 Task: In the  document action plan Insert page numer 'on bottom of the page' change page color to  'Light Brown'Apply Page border, setting:  Shadow Style: three thin lines; Color: 'Black;' Width: 3/4 pt
Action: Mouse moved to (172, 30)
Screenshot: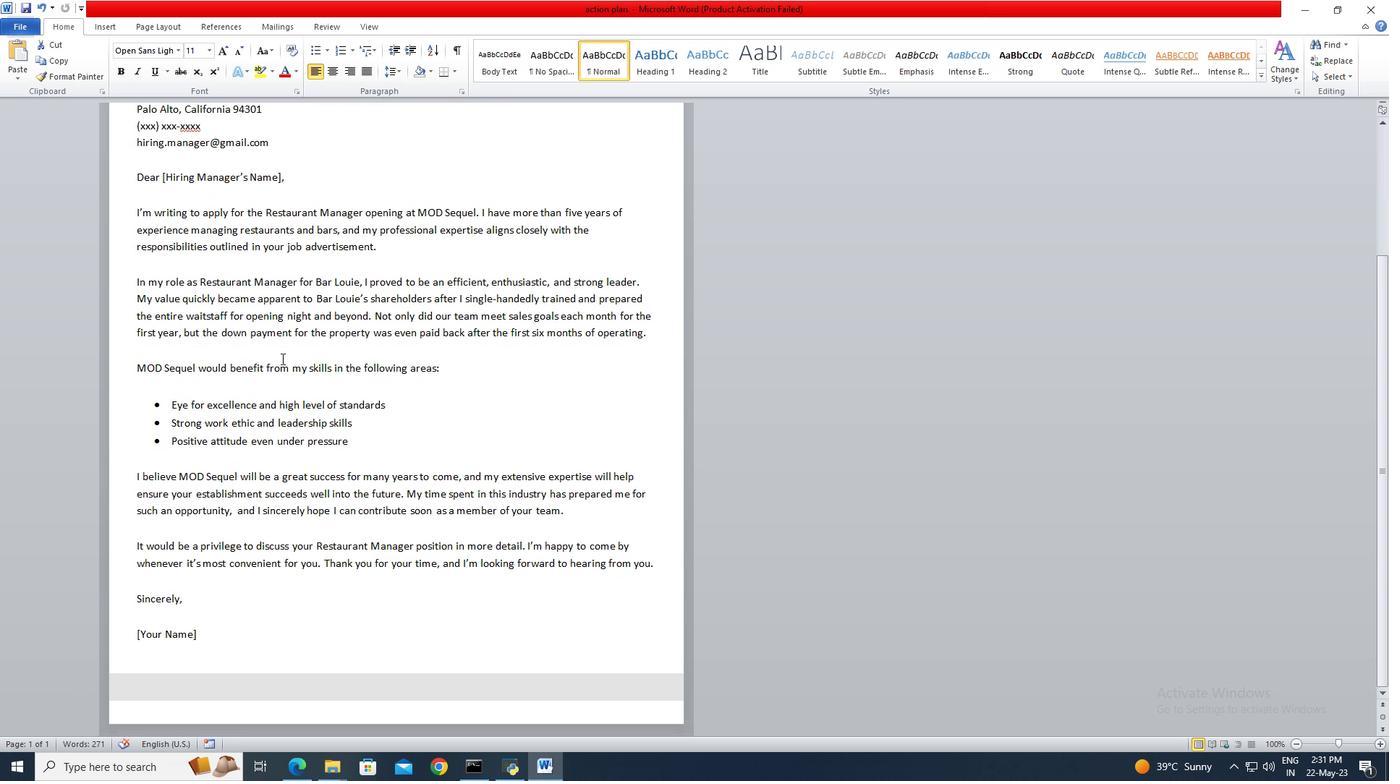 
Action: Mouse pressed left at (172, 30)
Screenshot: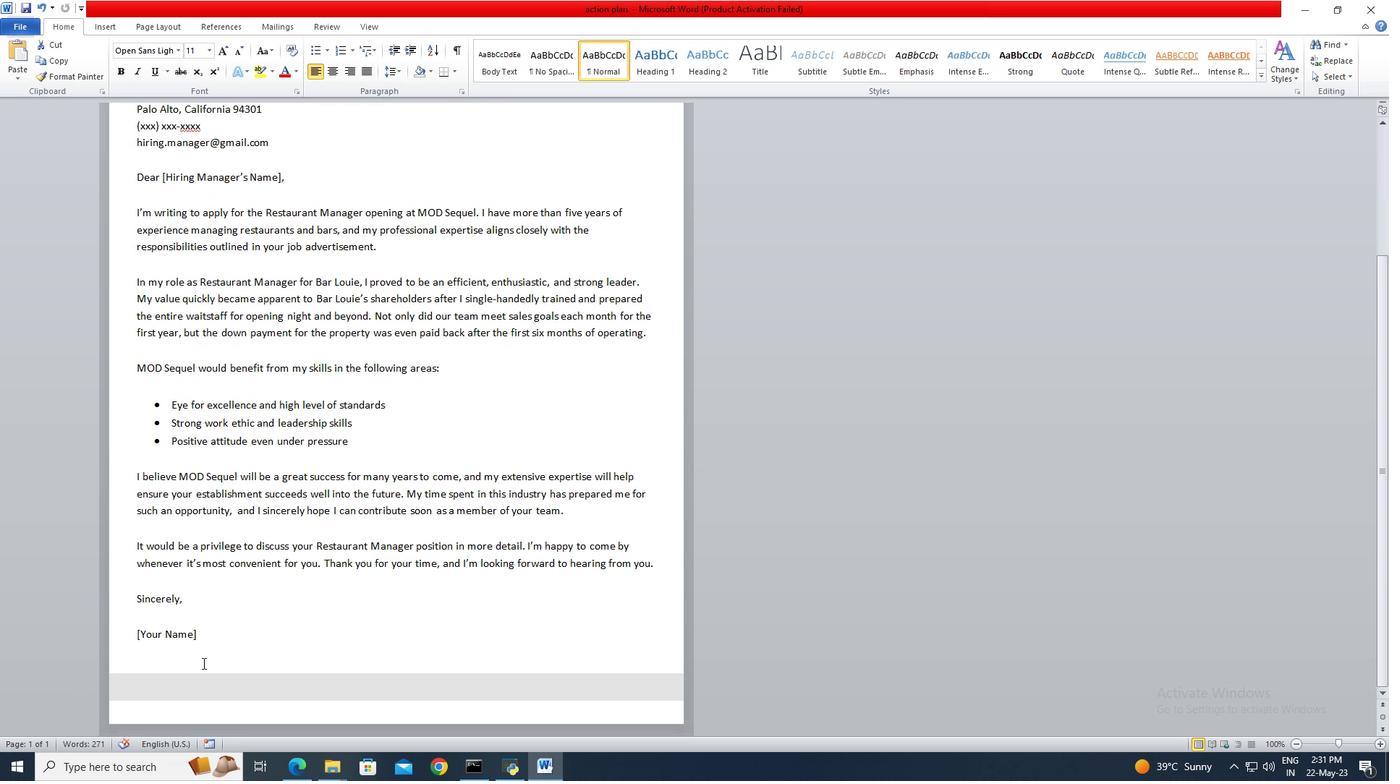 
Action: Mouse moved to (388, 75)
Screenshot: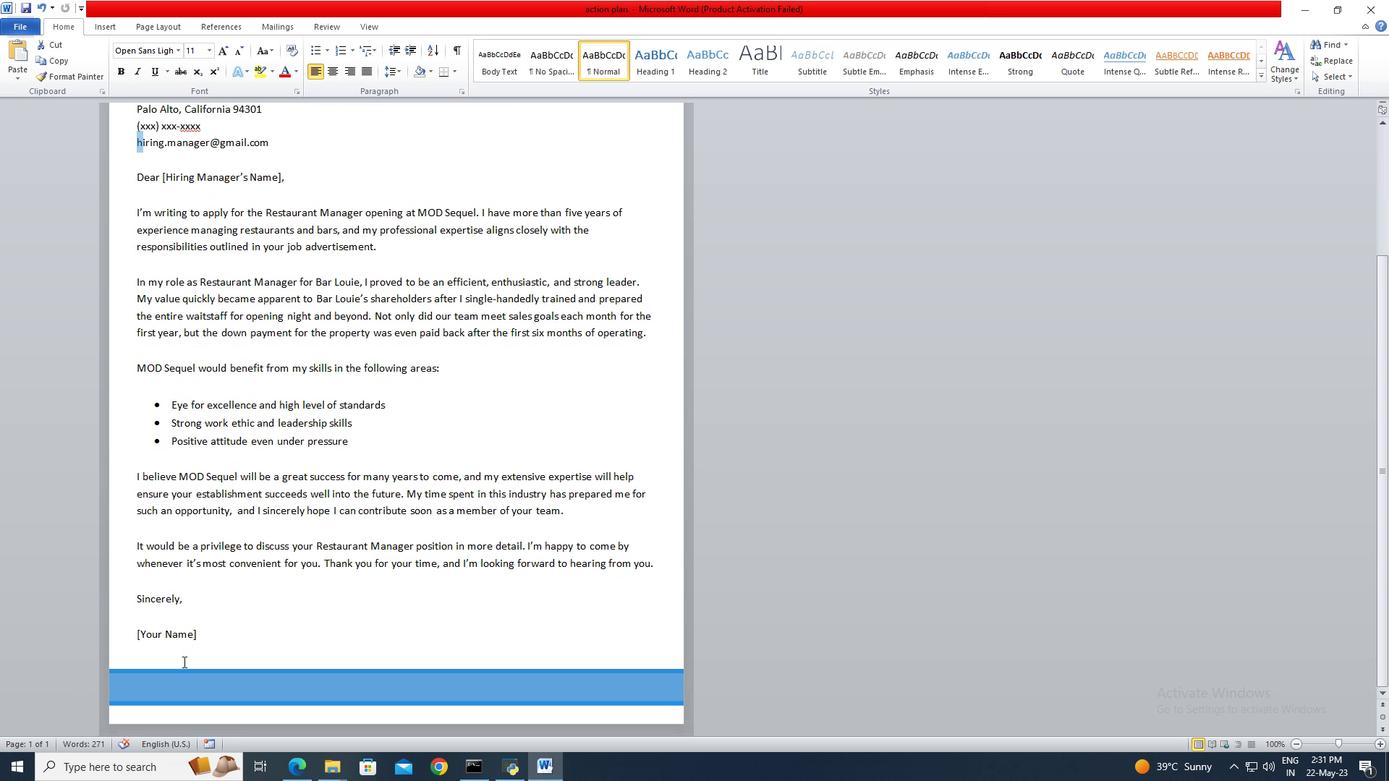 
Action: Mouse pressed left at (388, 75)
Screenshot: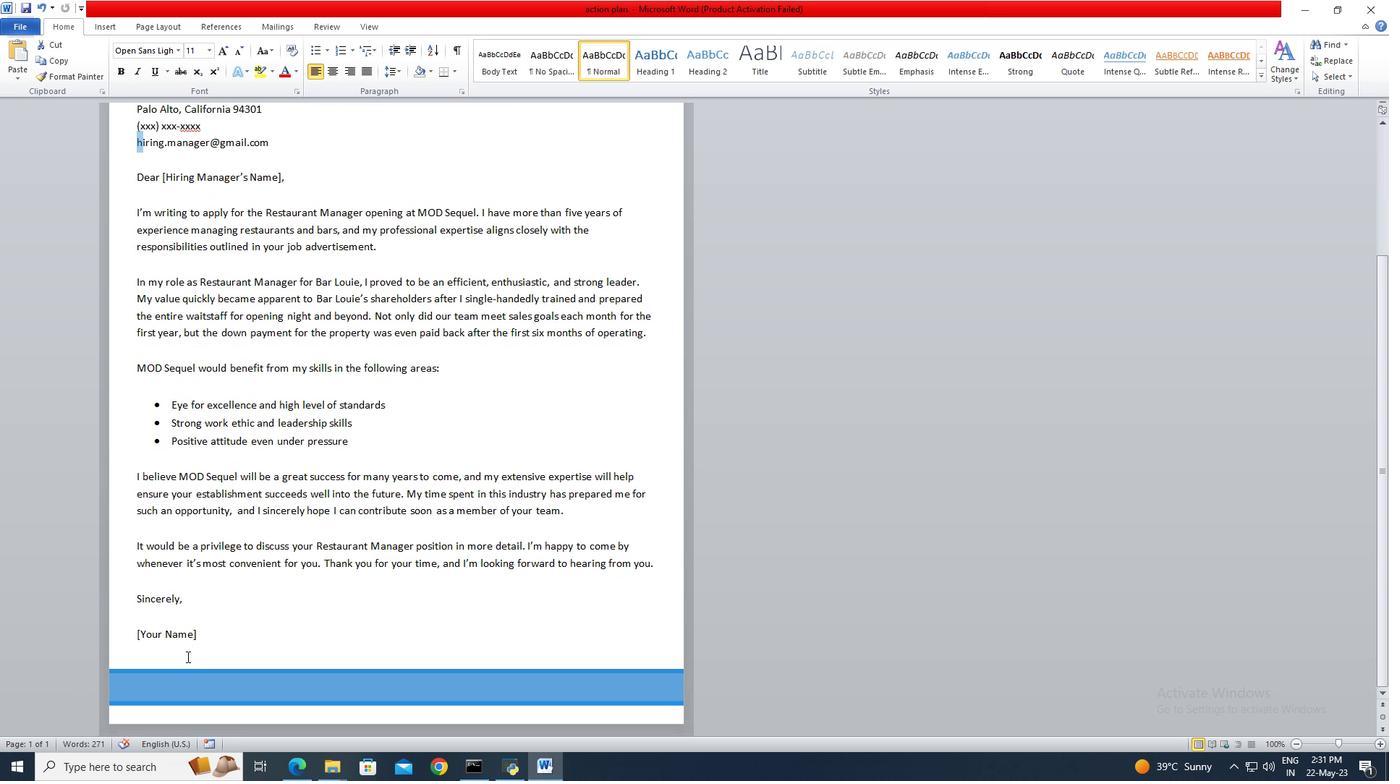 
Action: Mouse moved to (378, 77)
Screenshot: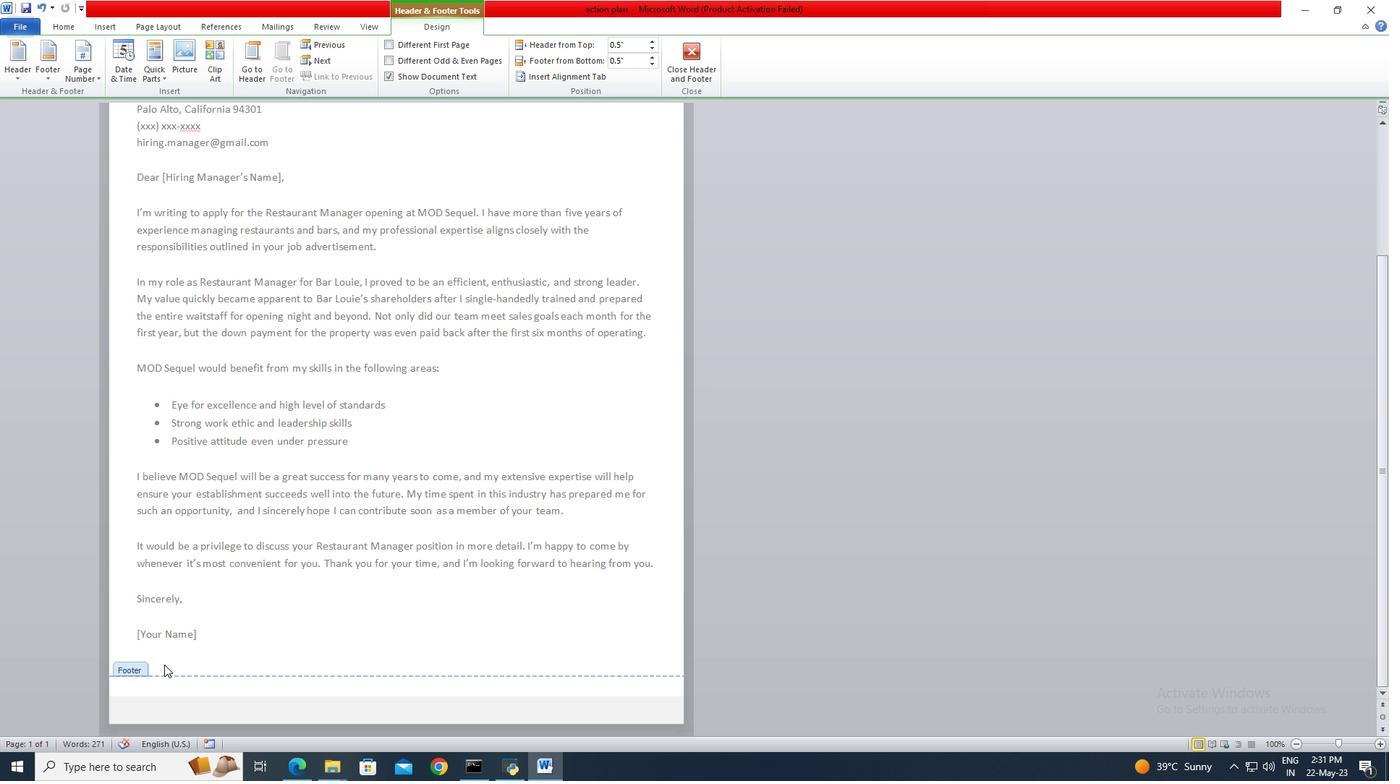 
Action: Mouse pressed left at (378, 77)
Screenshot: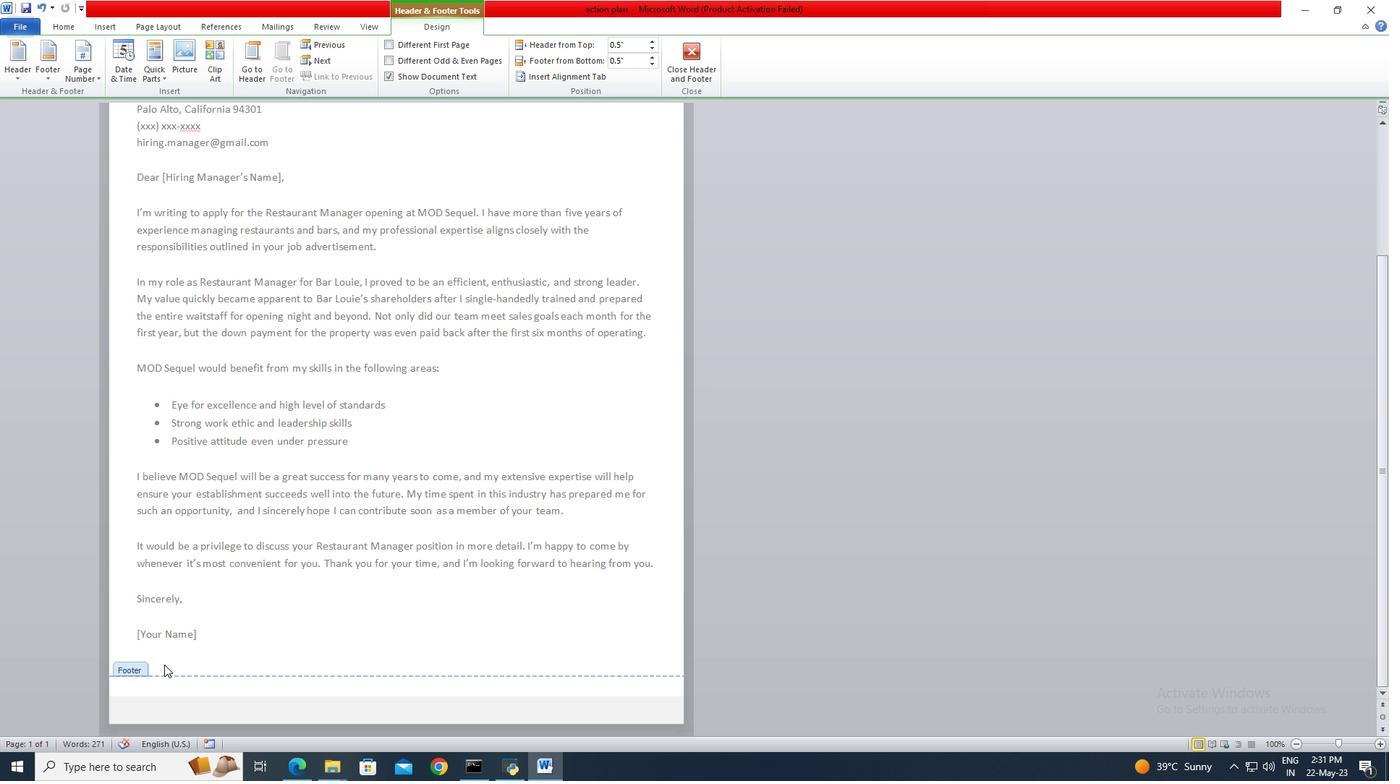 
Action: Mouse moved to (281, 357)
Screenshot: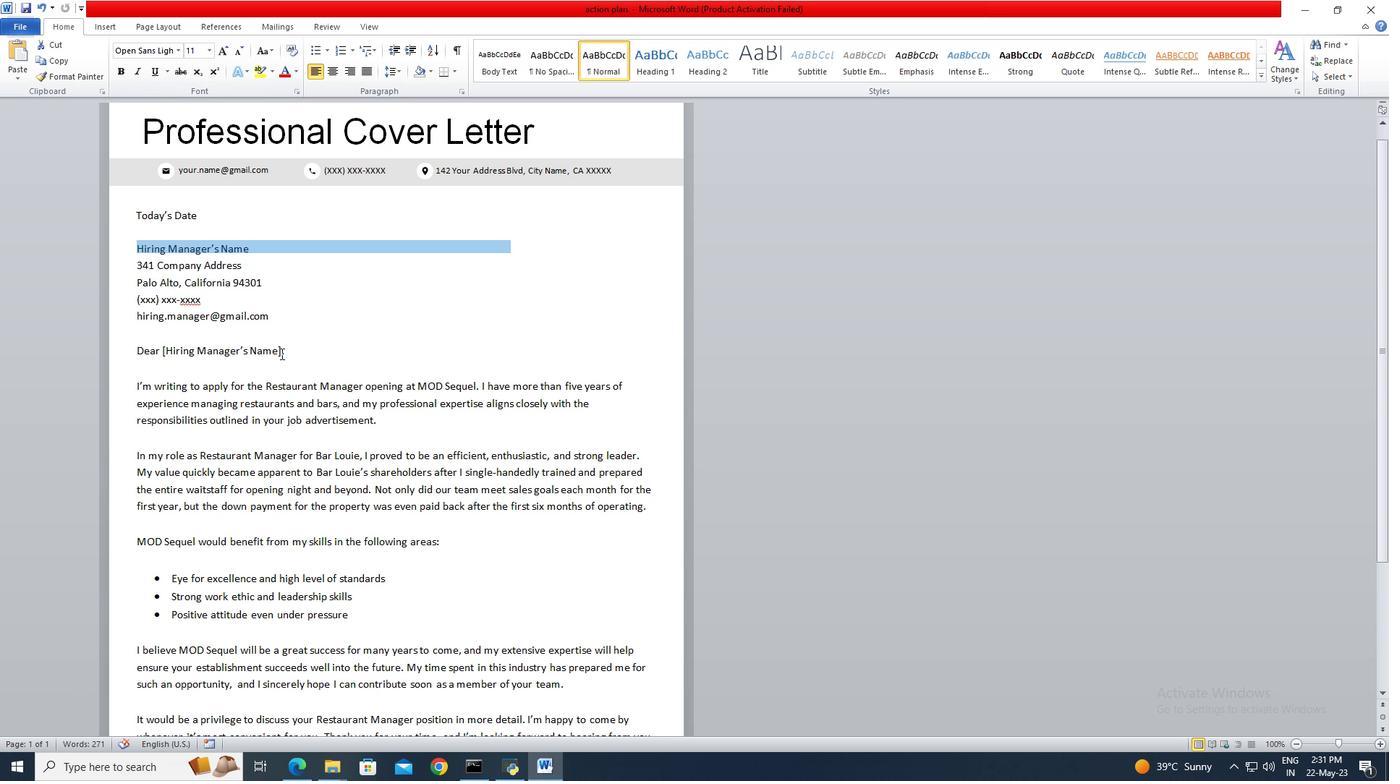 
Action: Mouse scrolled (281, 356) with delta (0, 0)
Screenshot: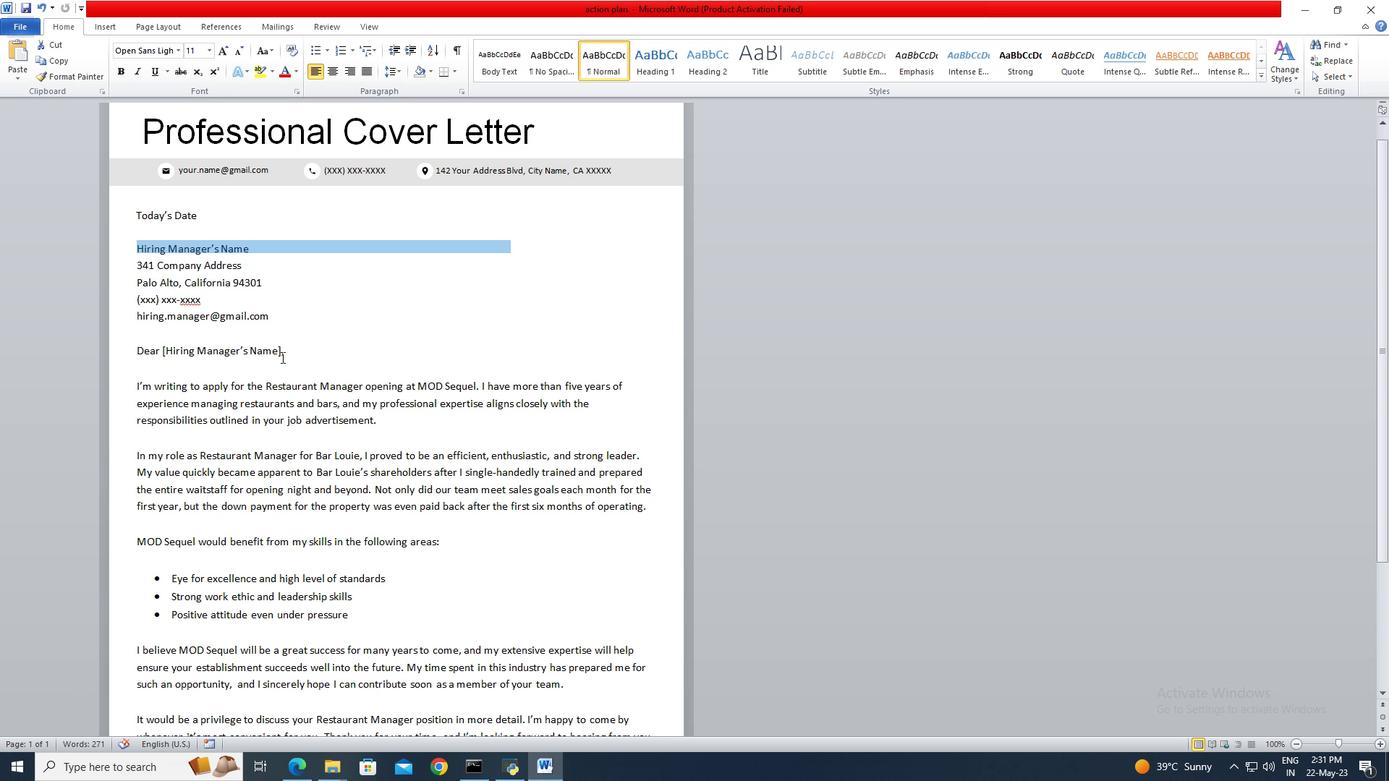 
Action: Mouse scrolled (281, 356) with delta (0, 0)
Screenshot: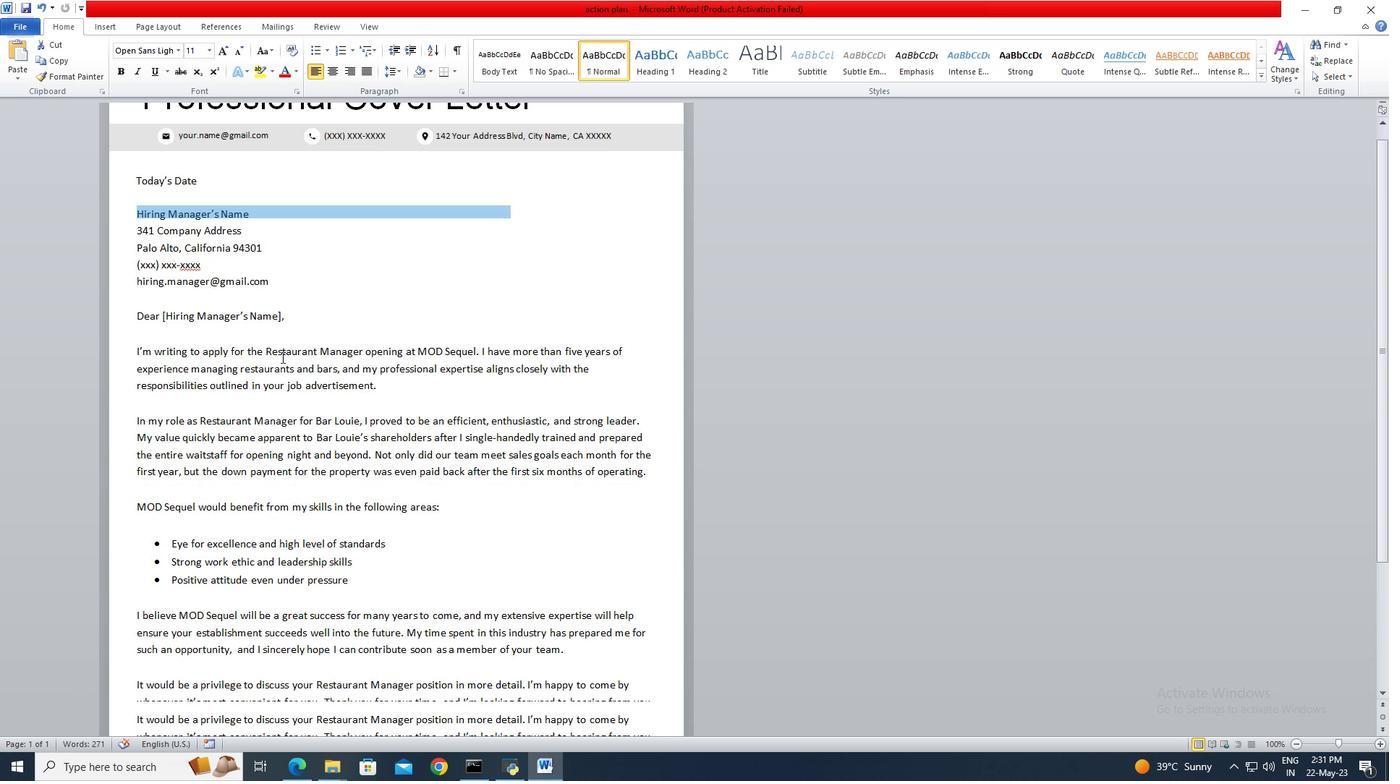 
Action: Mouse scrolled (281, 356) with delta (0, 0)
Screenshot: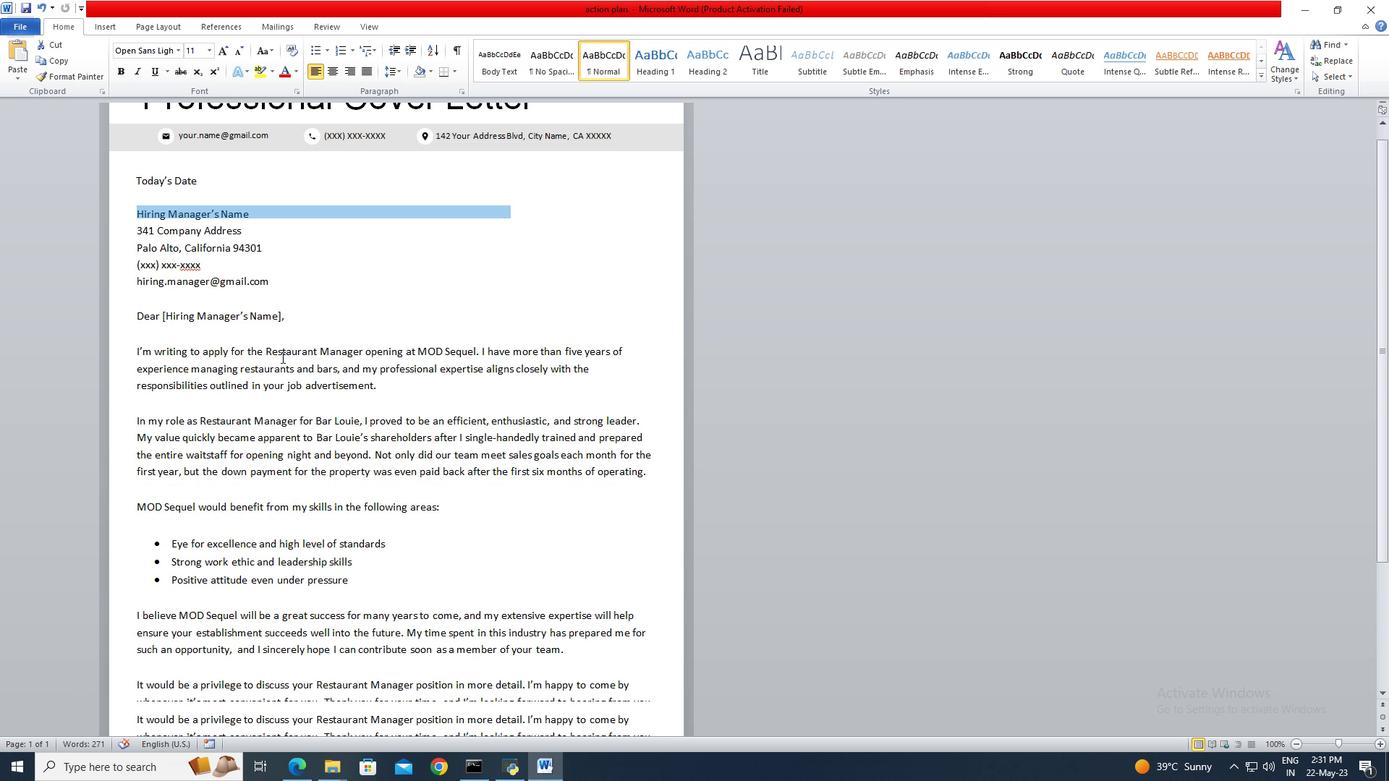 
Action: Mouse scrolled (281, 356) with delta (0, 0)
Screenshot: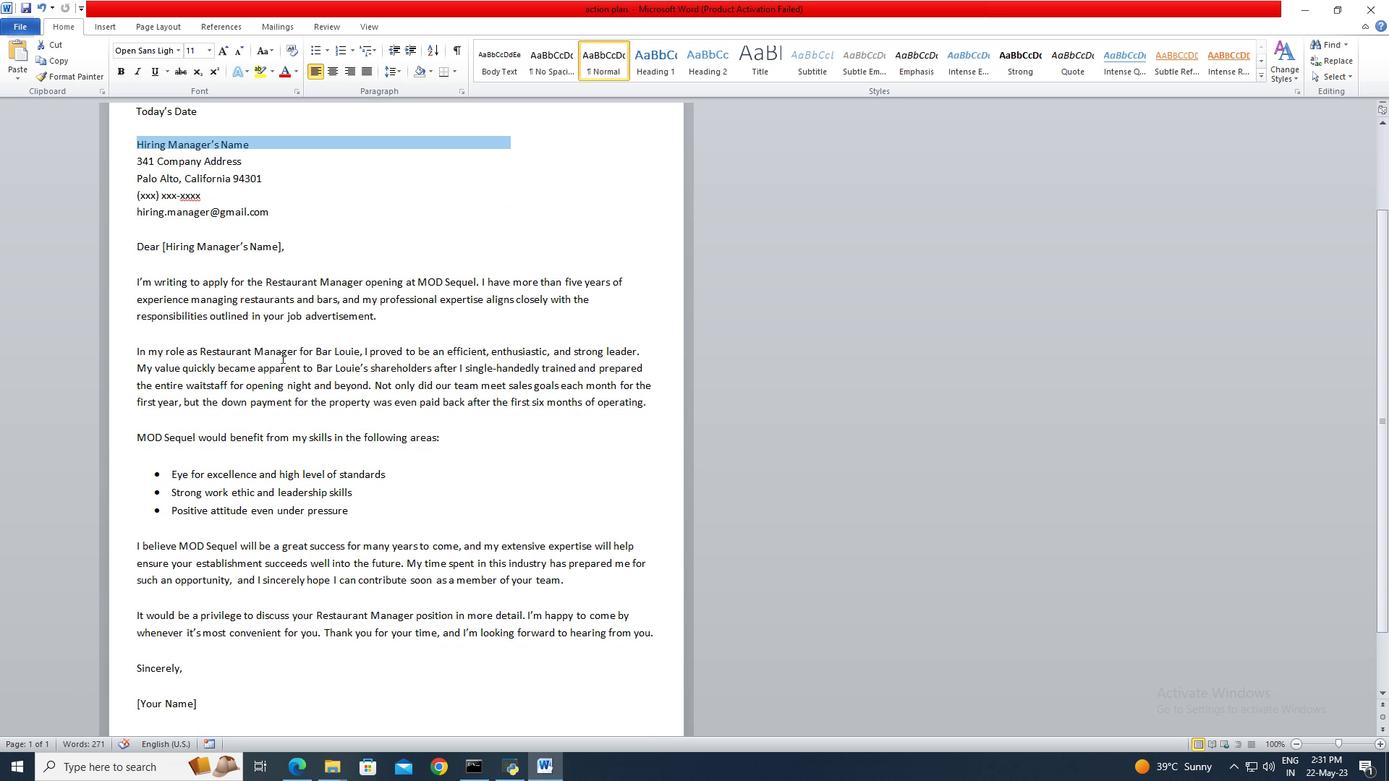 
Action: Mouse scrolled (281, 356) with delta (0, 0)
Screenshot: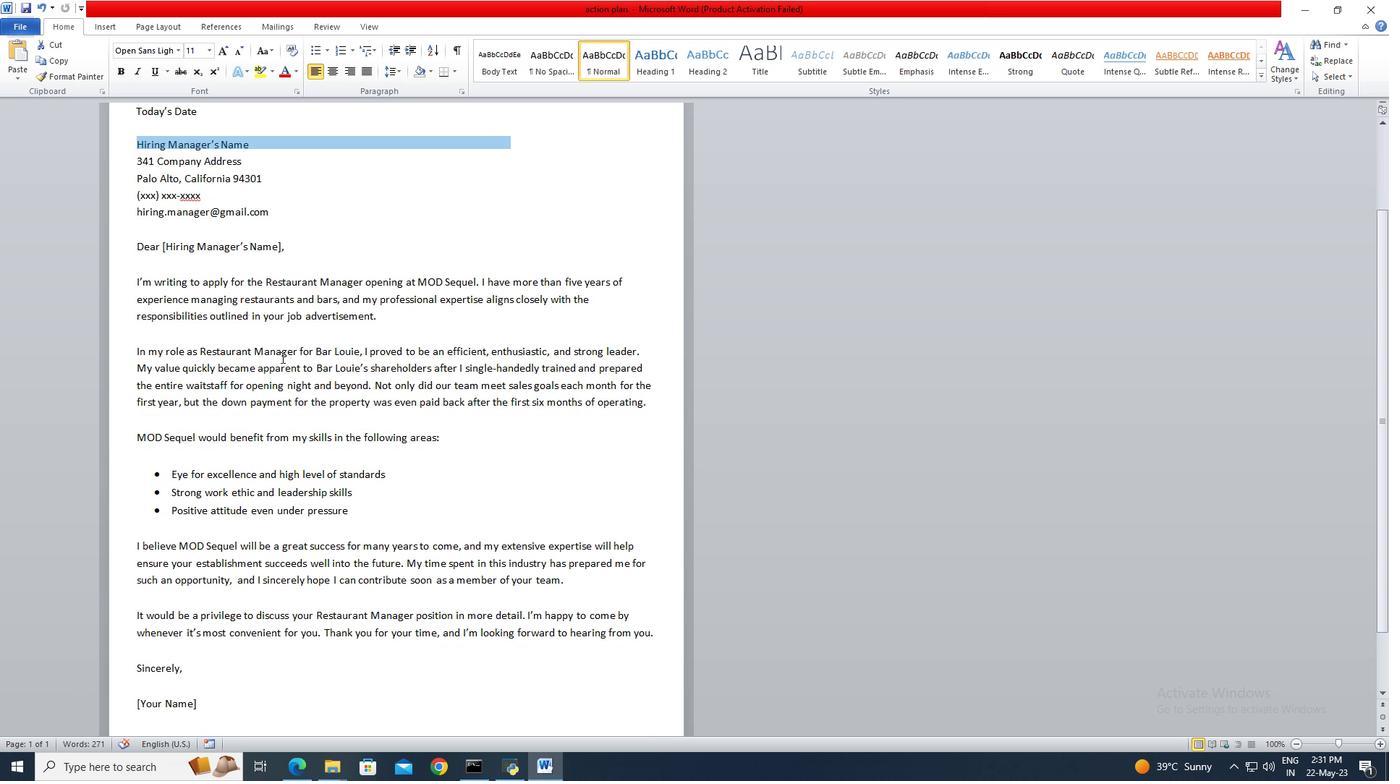 
Action: Mouse scrolled (281, 356) with delta (0, 0)
Screenshot: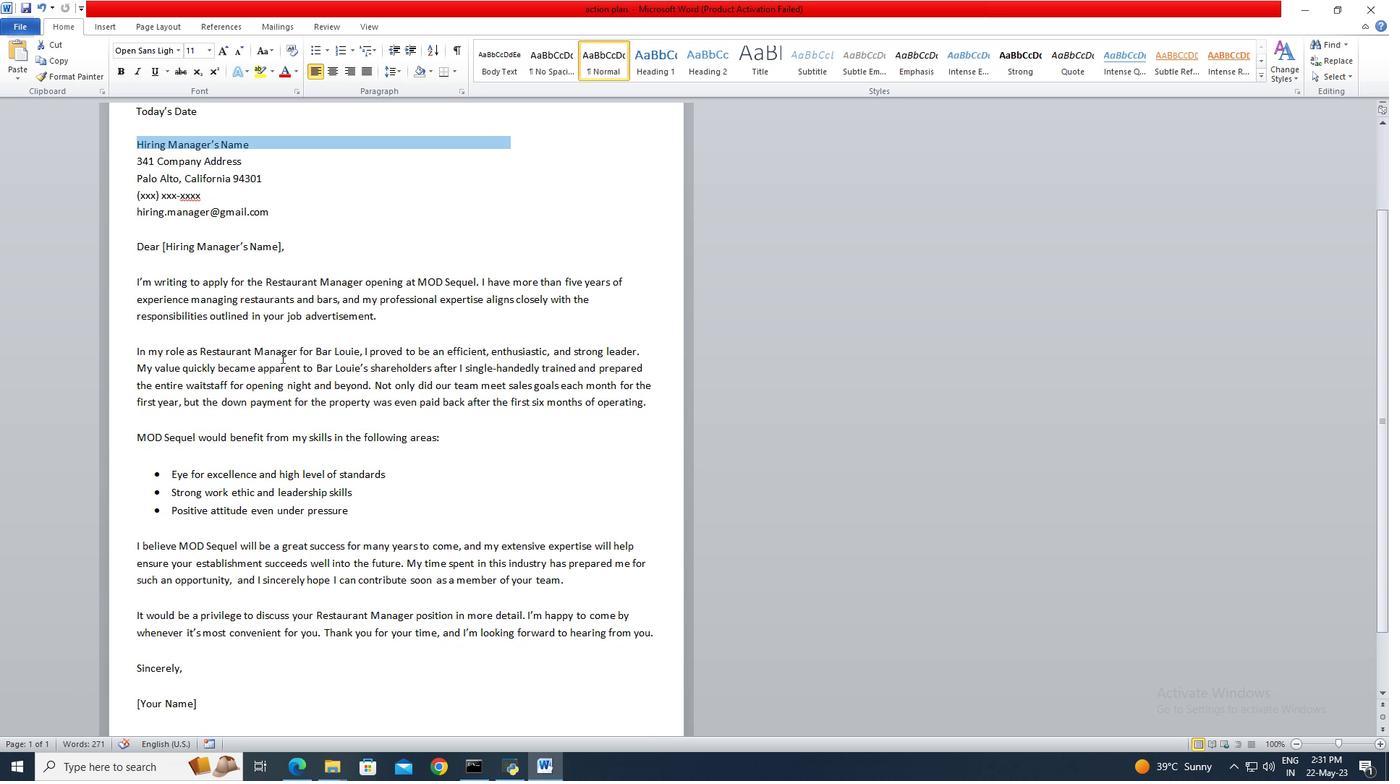 
Action: Mouse moved to (201, 666)
Screenshot: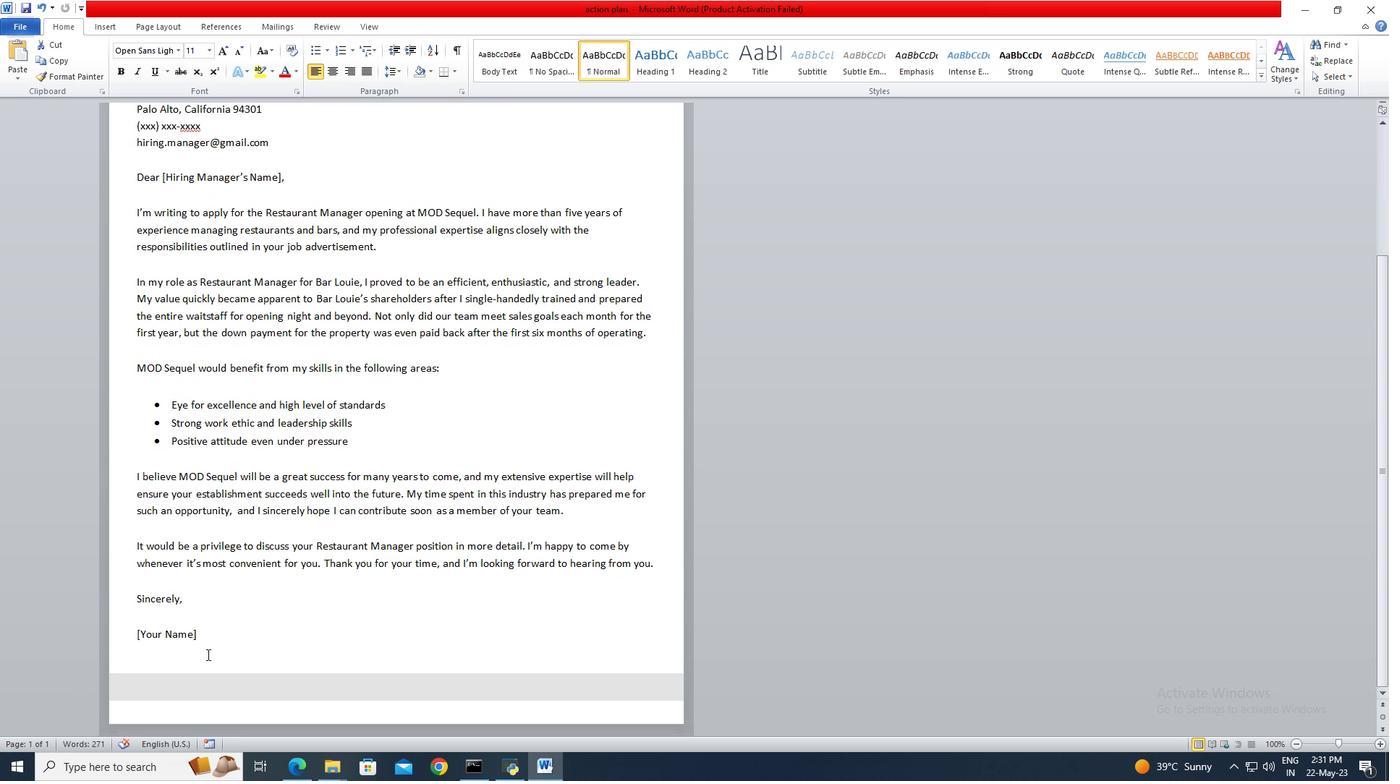 
Action: Mouse pressed left at (201, 666)
Screenshot: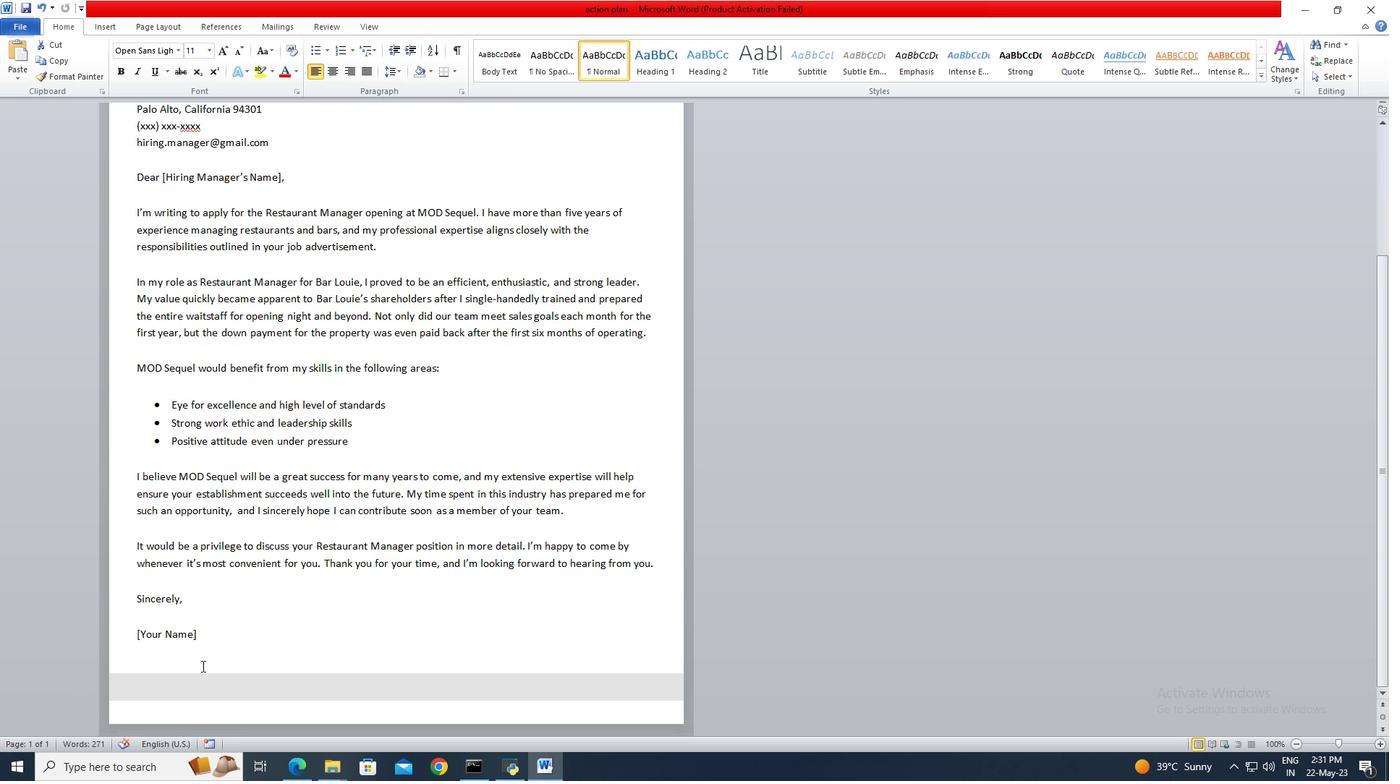 
Action: Mouse moved to (202, 677)
Screenshot: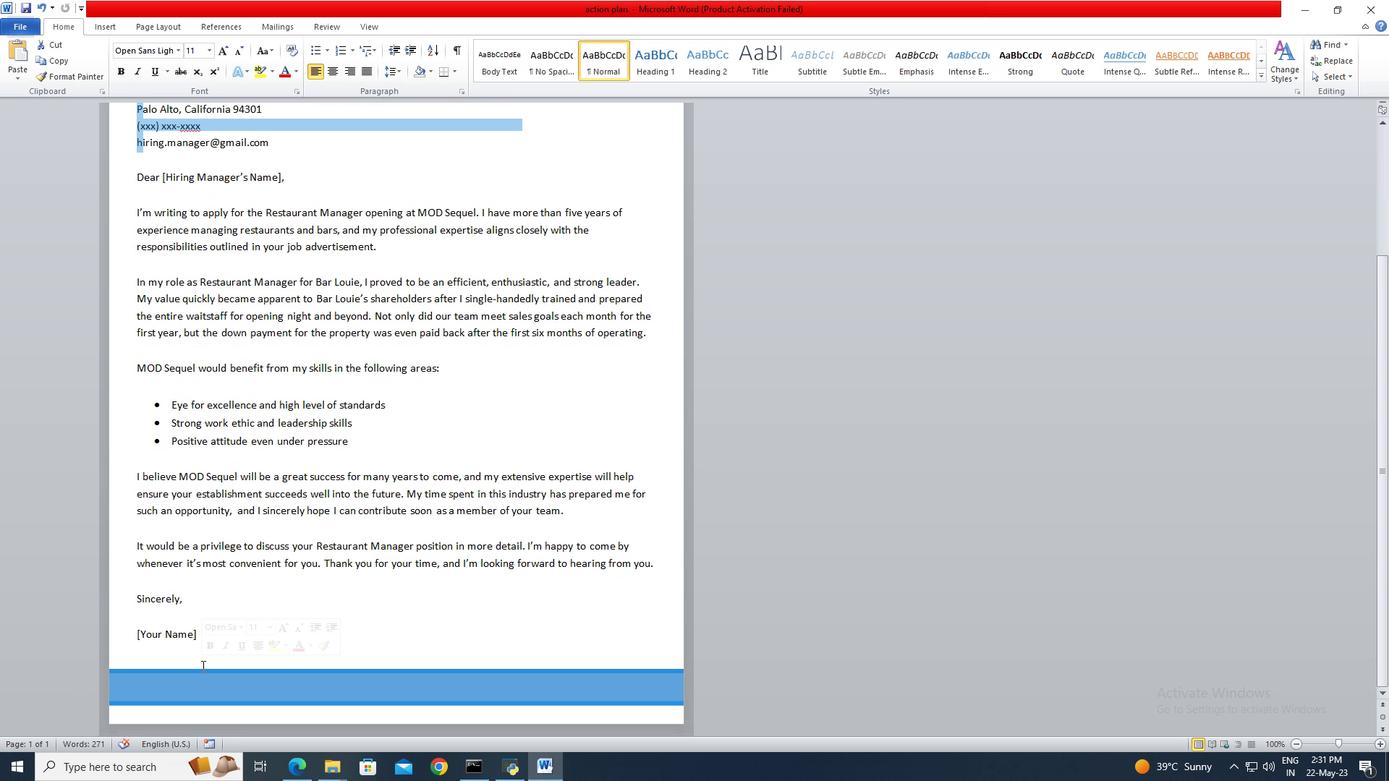 
Action: Mouse pressed left at (202, 677)
Screenshot: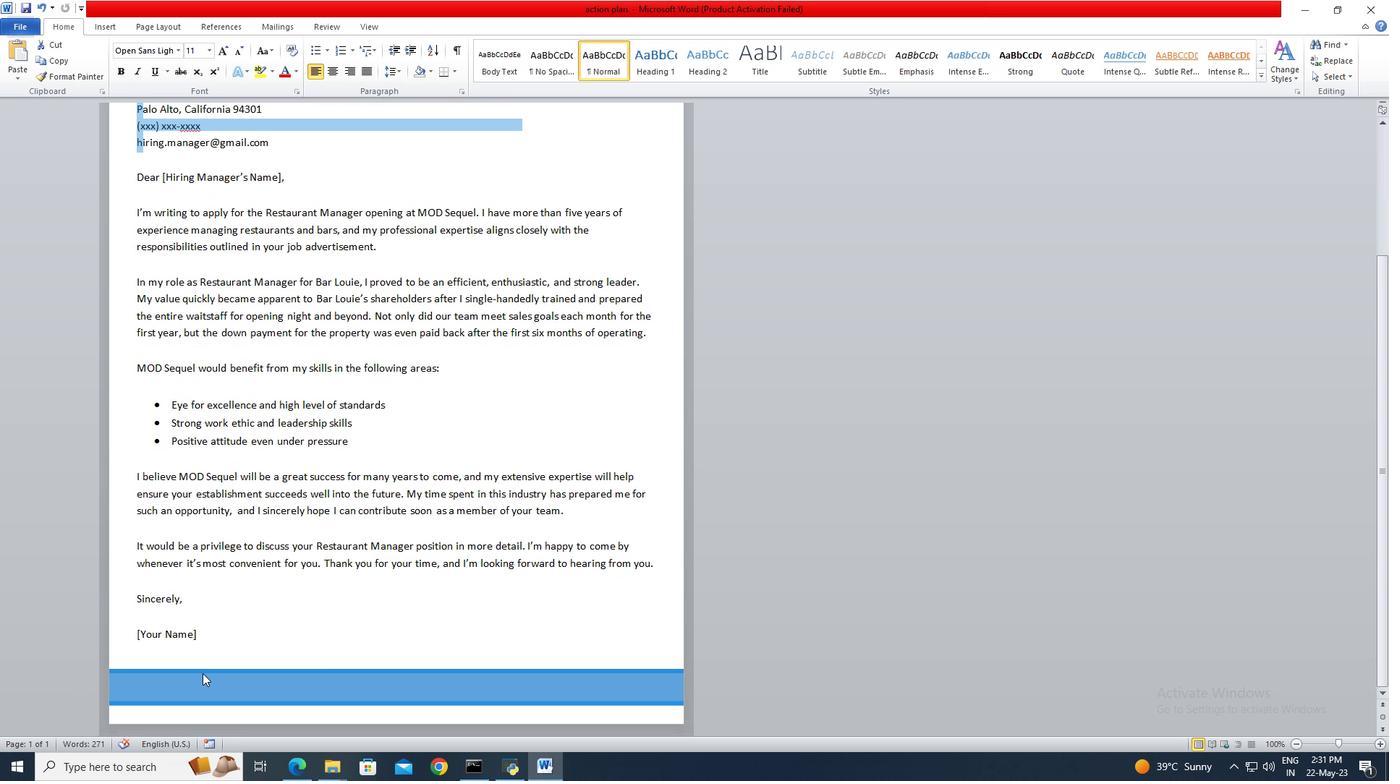 
Action: Mouse pressed left at (202, 677)
Screenshot: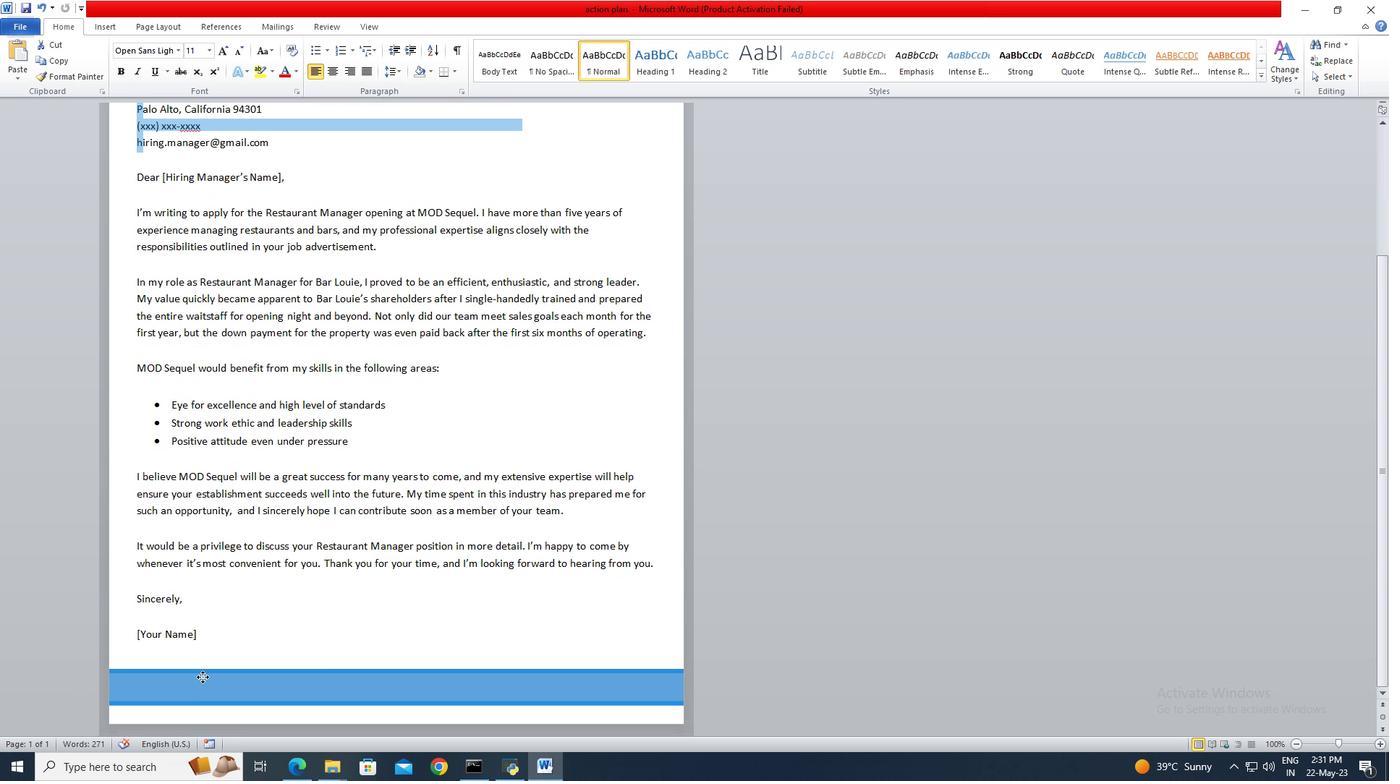 
Action: Mouse moved to (183, 663)
Screenshot: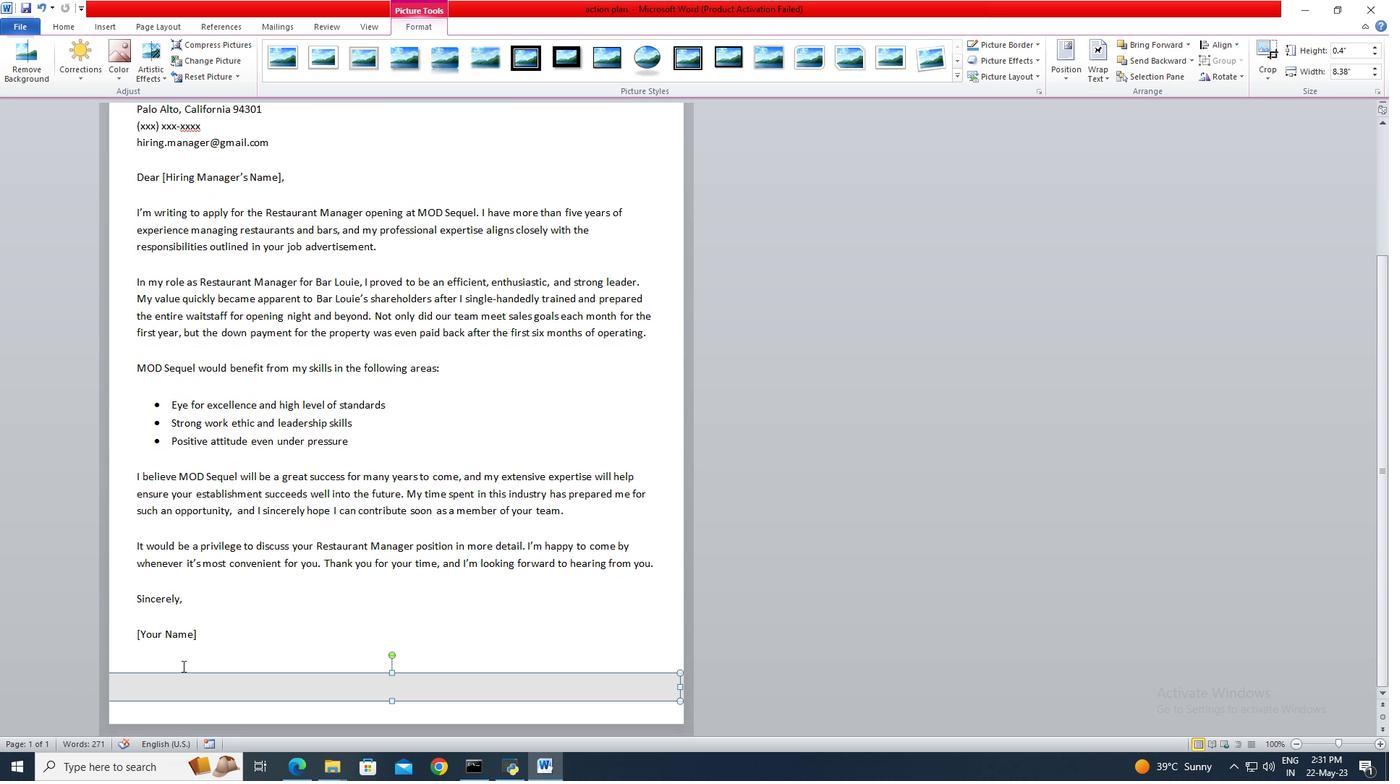 
Action: Mouse pressed left at (183, 663)
Screenshot: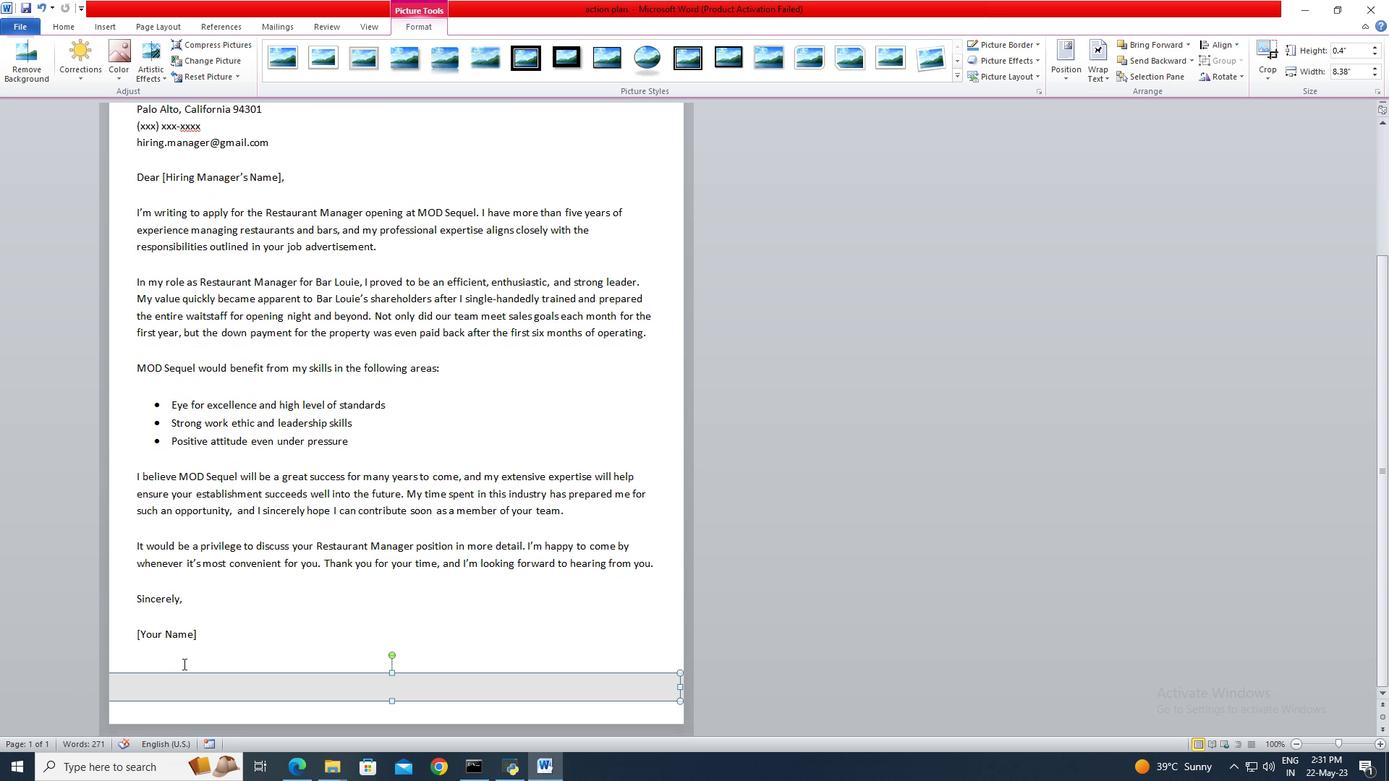 
Action: Mouse pressed left at (183, 663)
Screenshot: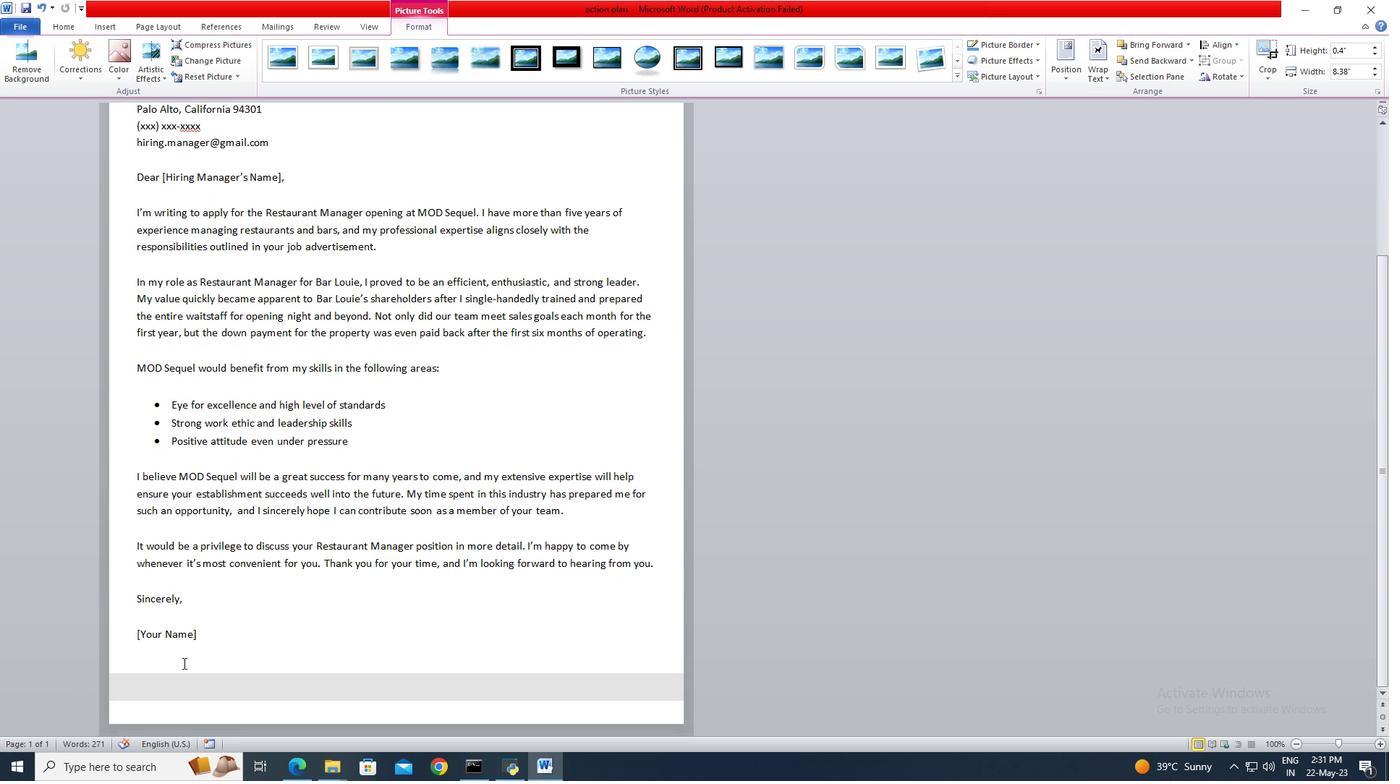 
Action: Mouse moved to (183, 662)
Screenshot: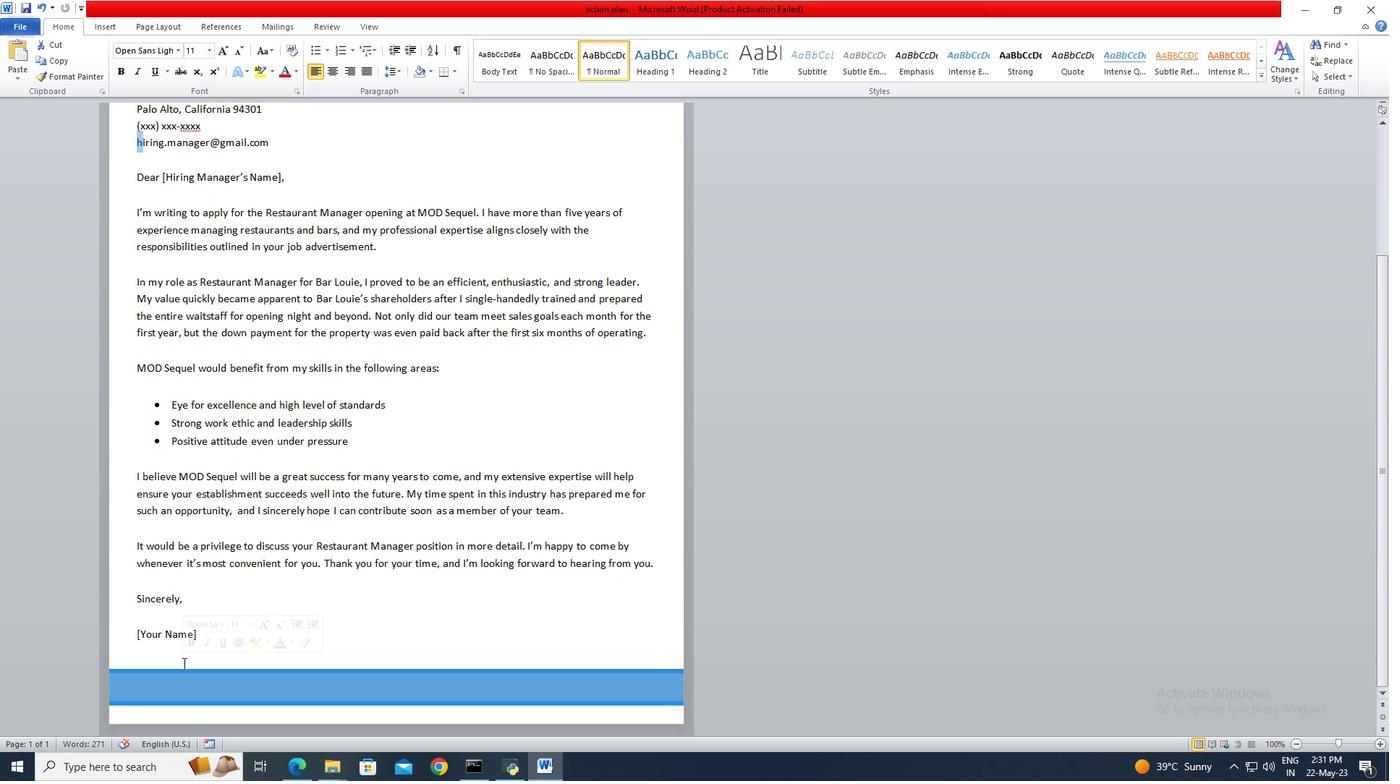 
Action: Mouse pressed left at (183, 662)
Screenshot: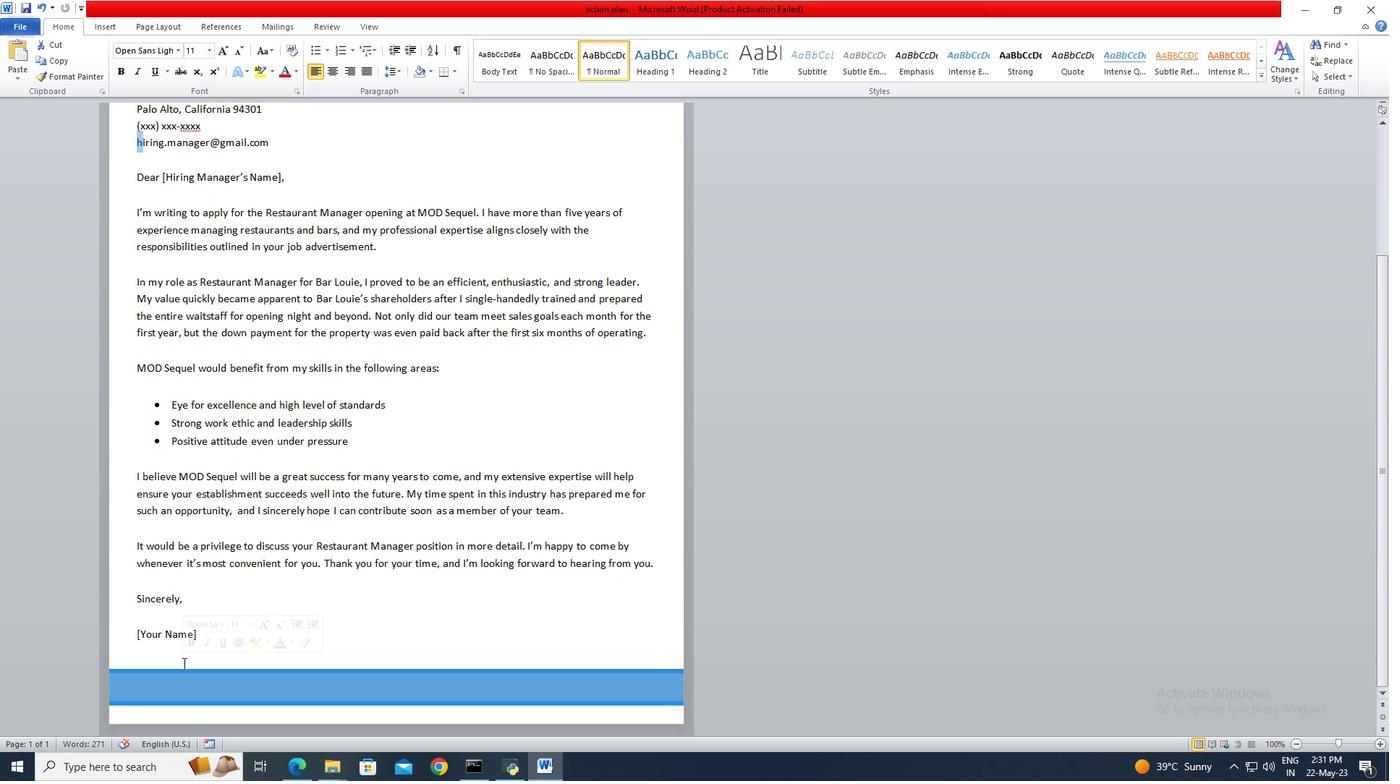 
Action: Mouse moved to (186, 657)
Screenshot: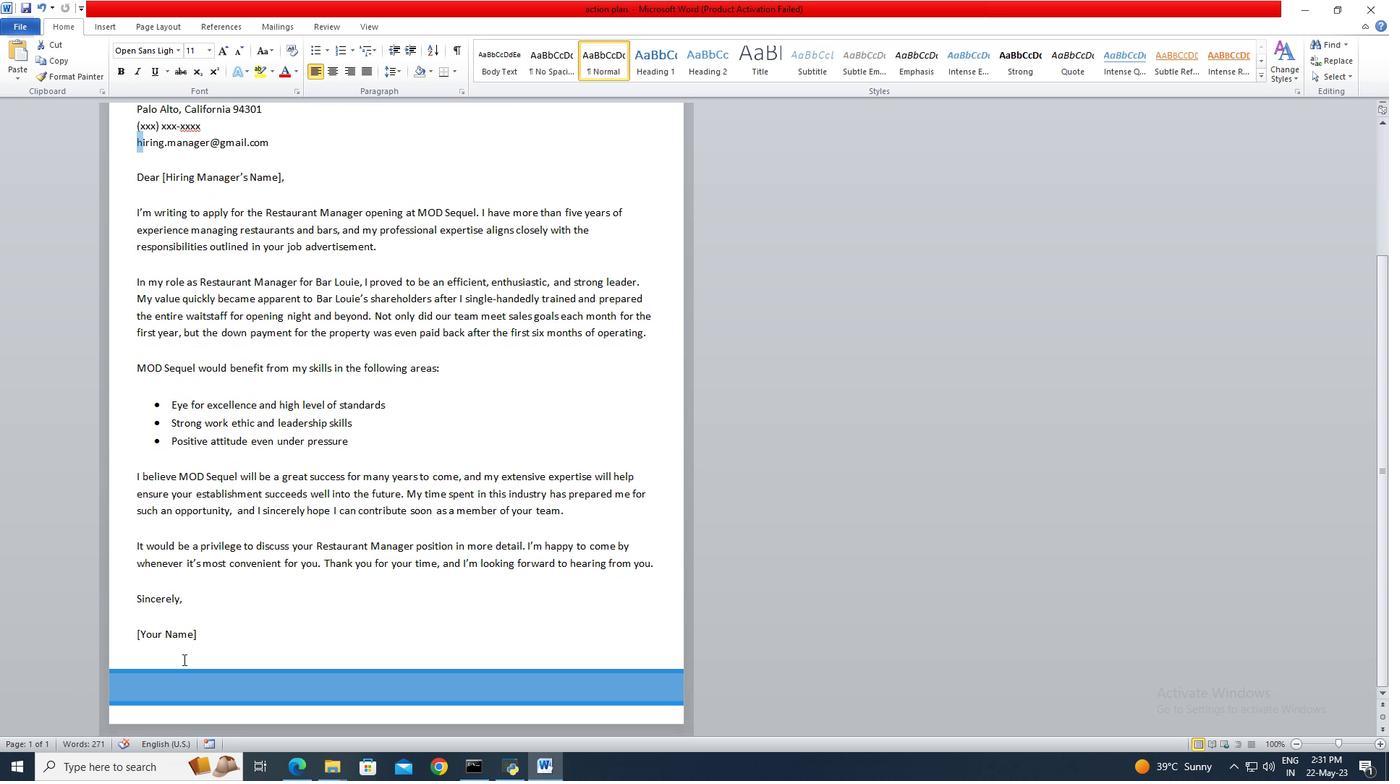 
Action: Mouse scrolled (186, 656) with delta (0, 0)
Screenshot: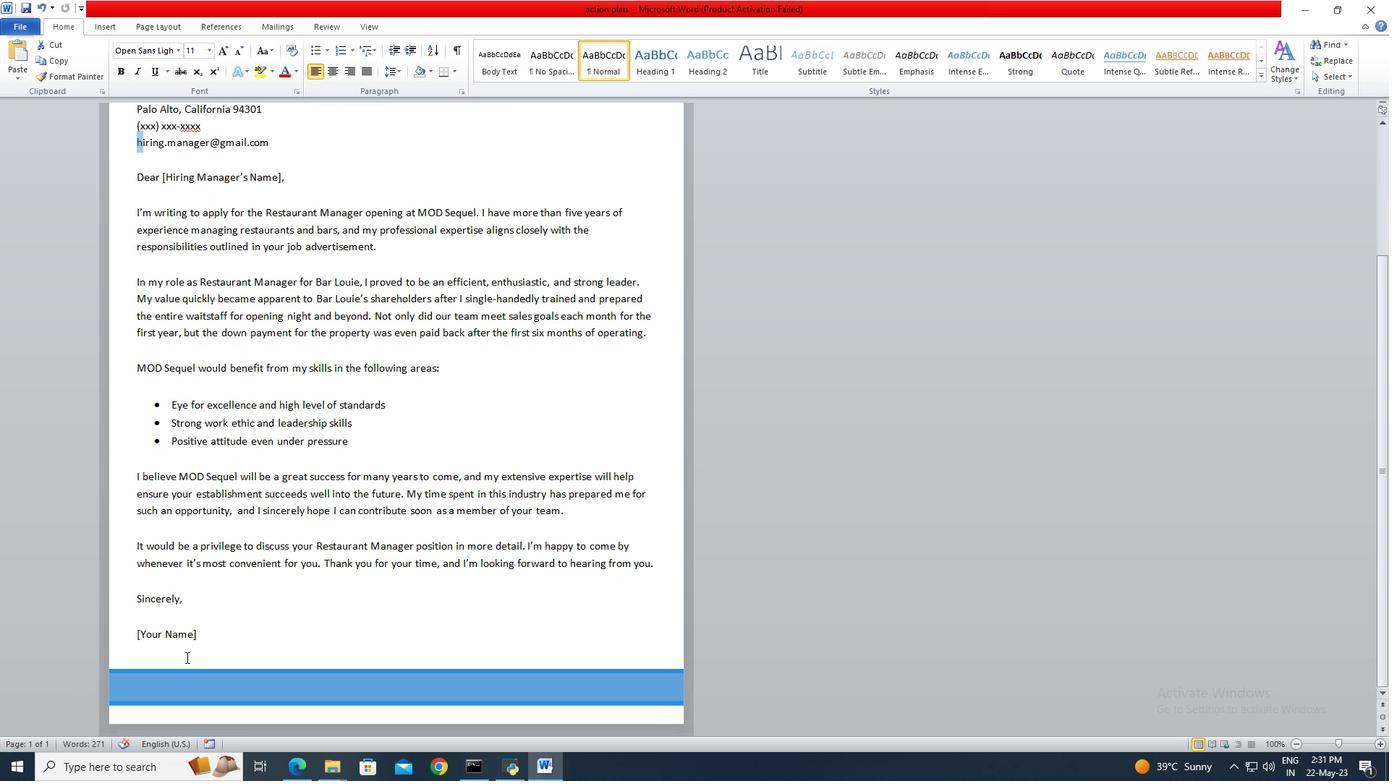 
Action: Mouse scrolled (186, 656) with delta (0, 0)
Screenshot: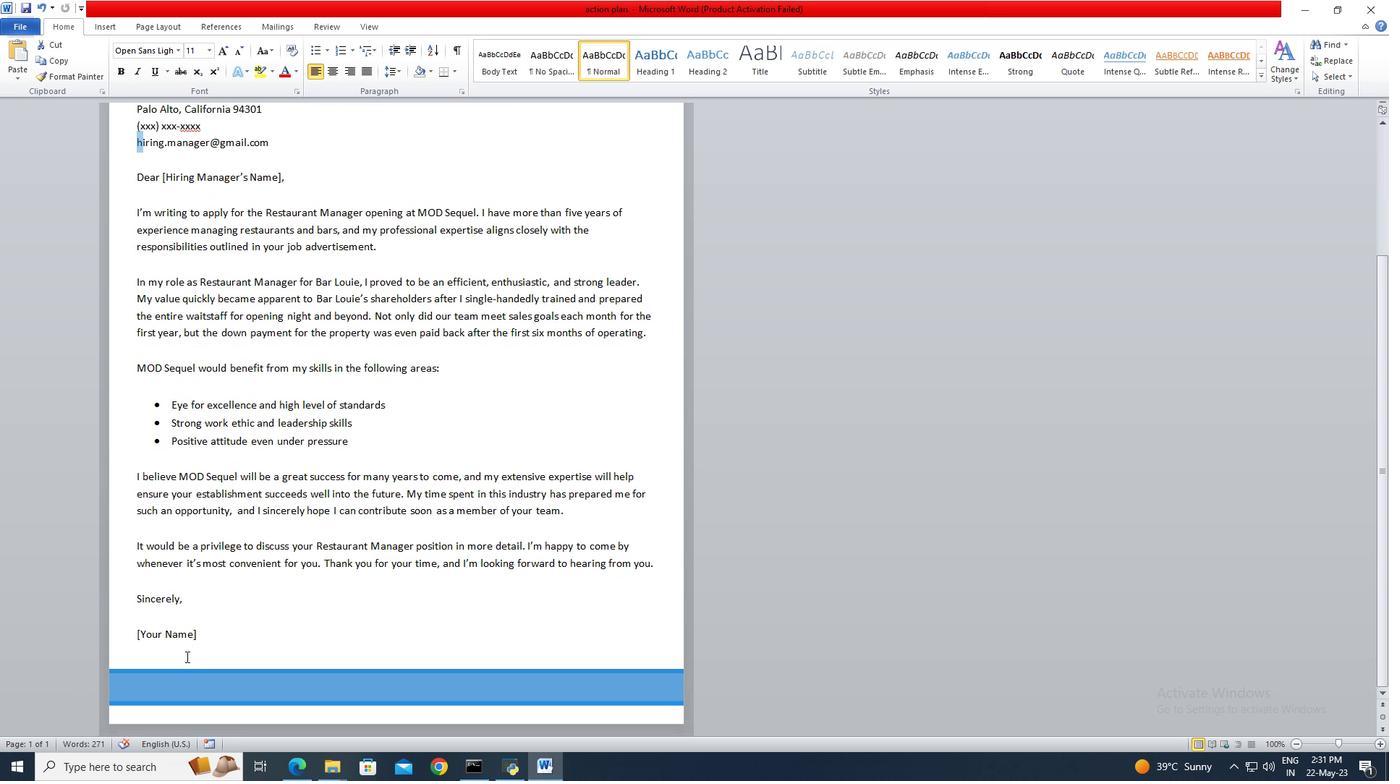 
Action: Mouse moved to (168, 711)
Screenshot: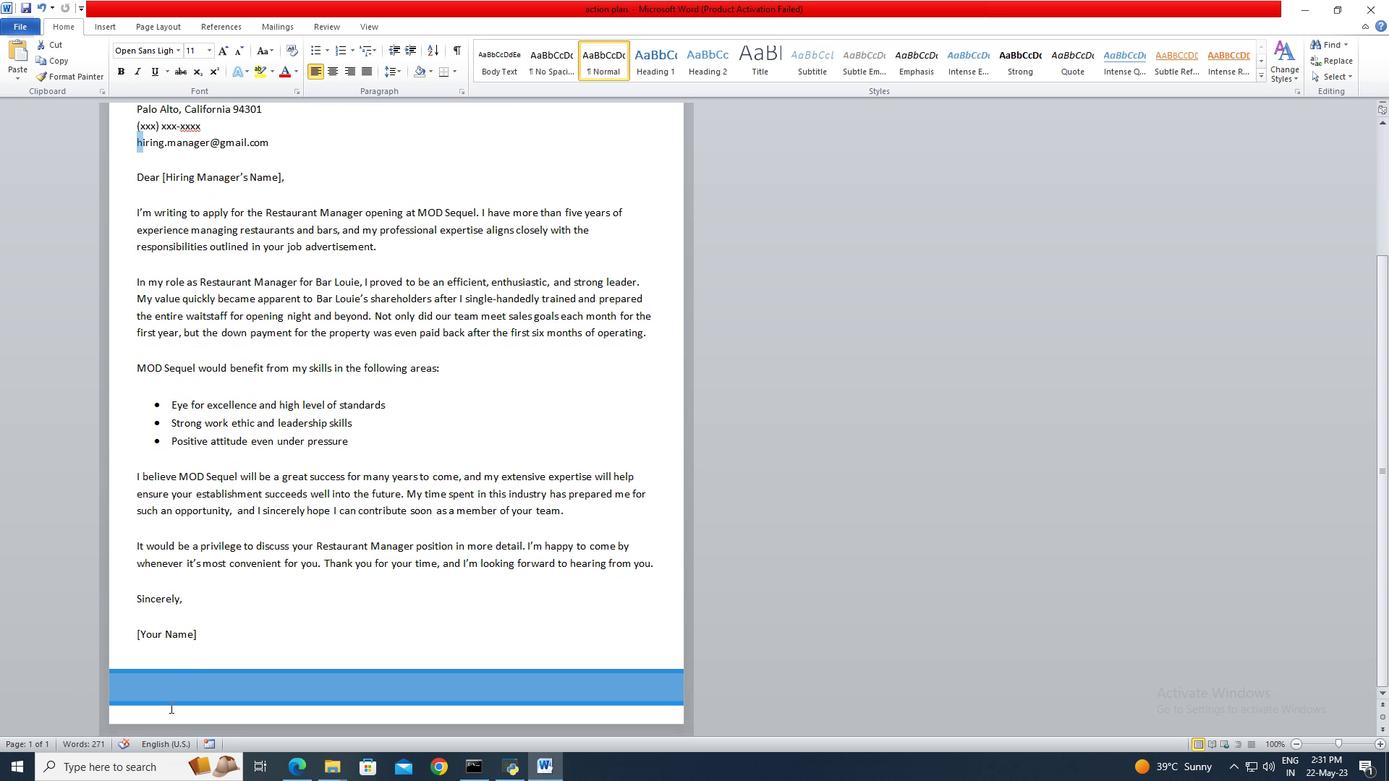 
Action: Mouse pressed left at (168, 711)
Screenshot: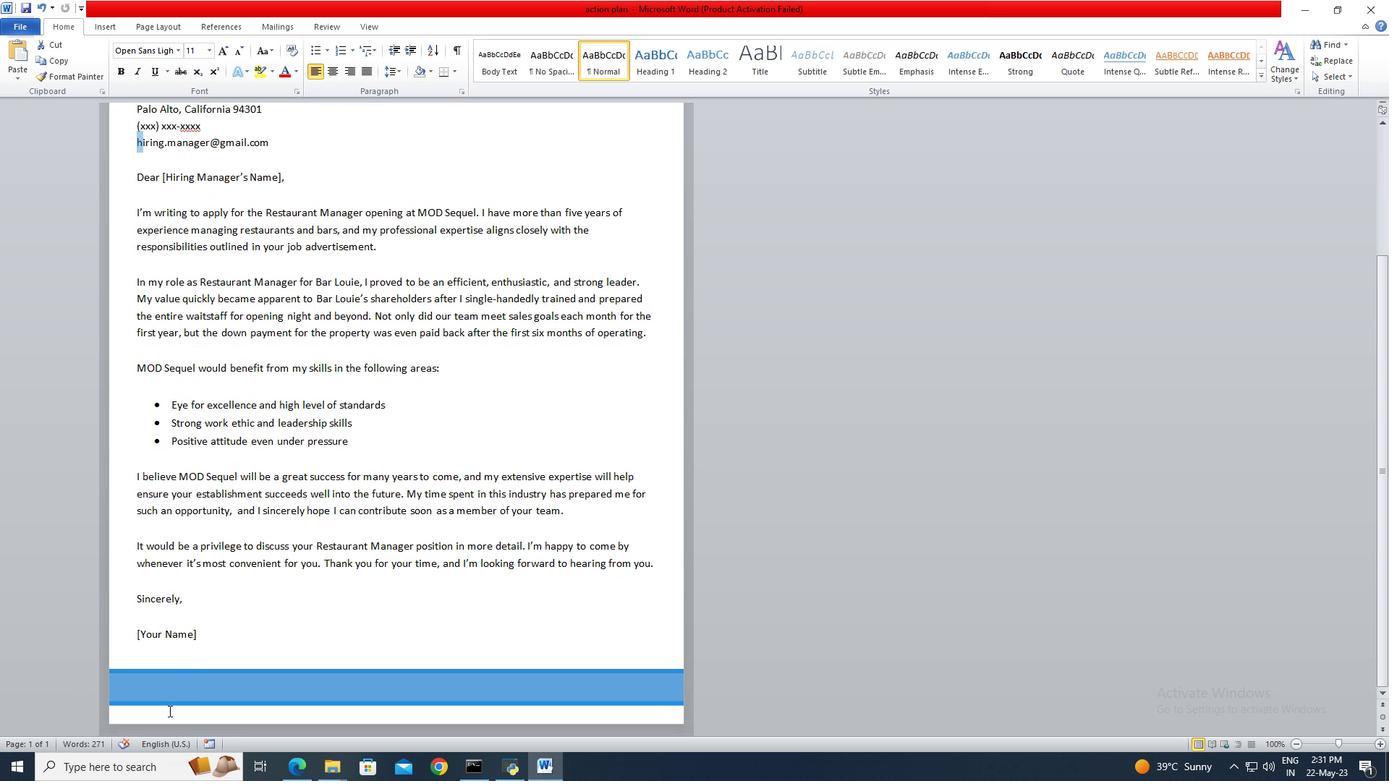 
Action: Mouse pressed left at (168, 711)
Screenshot: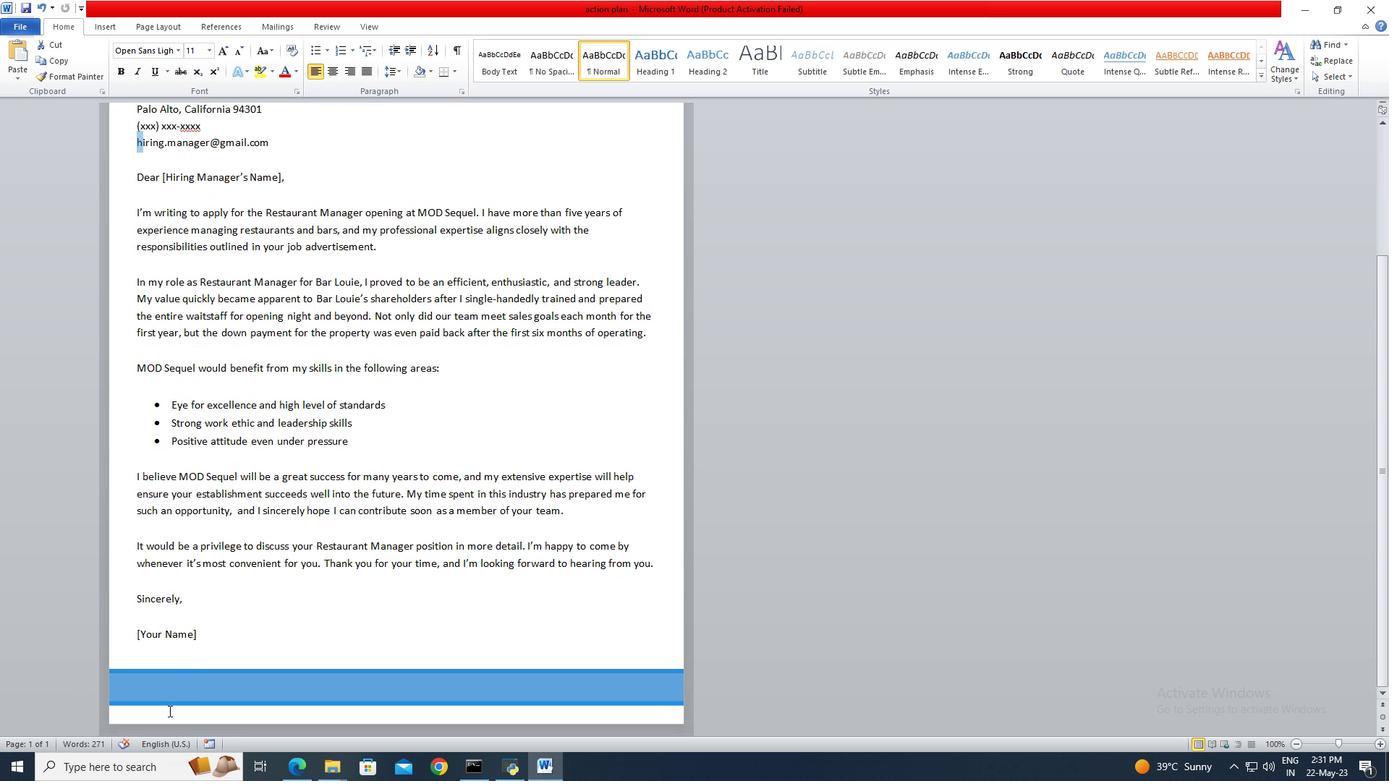 
Action: Mouse moved to (164, 665)
Screenshot: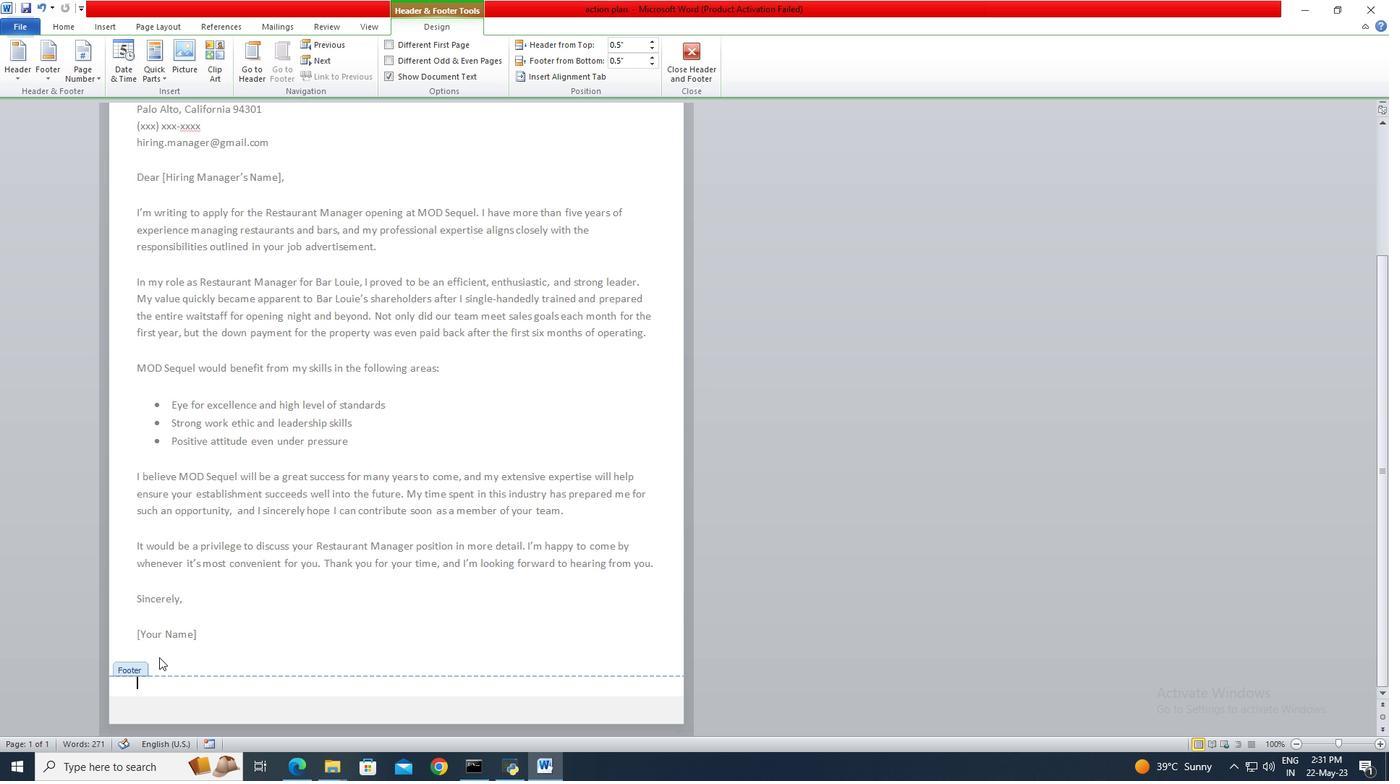 
Action: Key pressed page<Key.space>numm\<Key.backspace><Key.backspace>ber
Screenshot: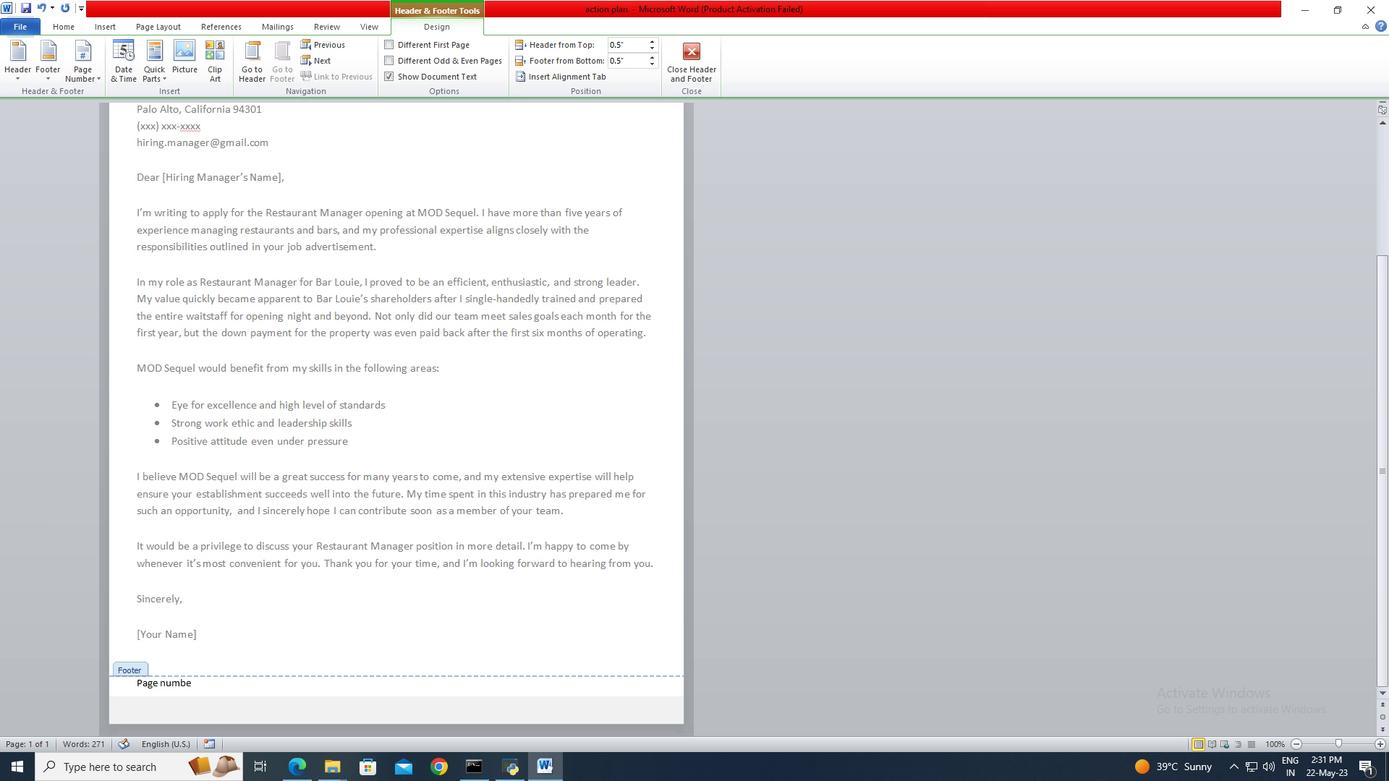 
Action: Mouse moved to (374, 532)
Screenshot: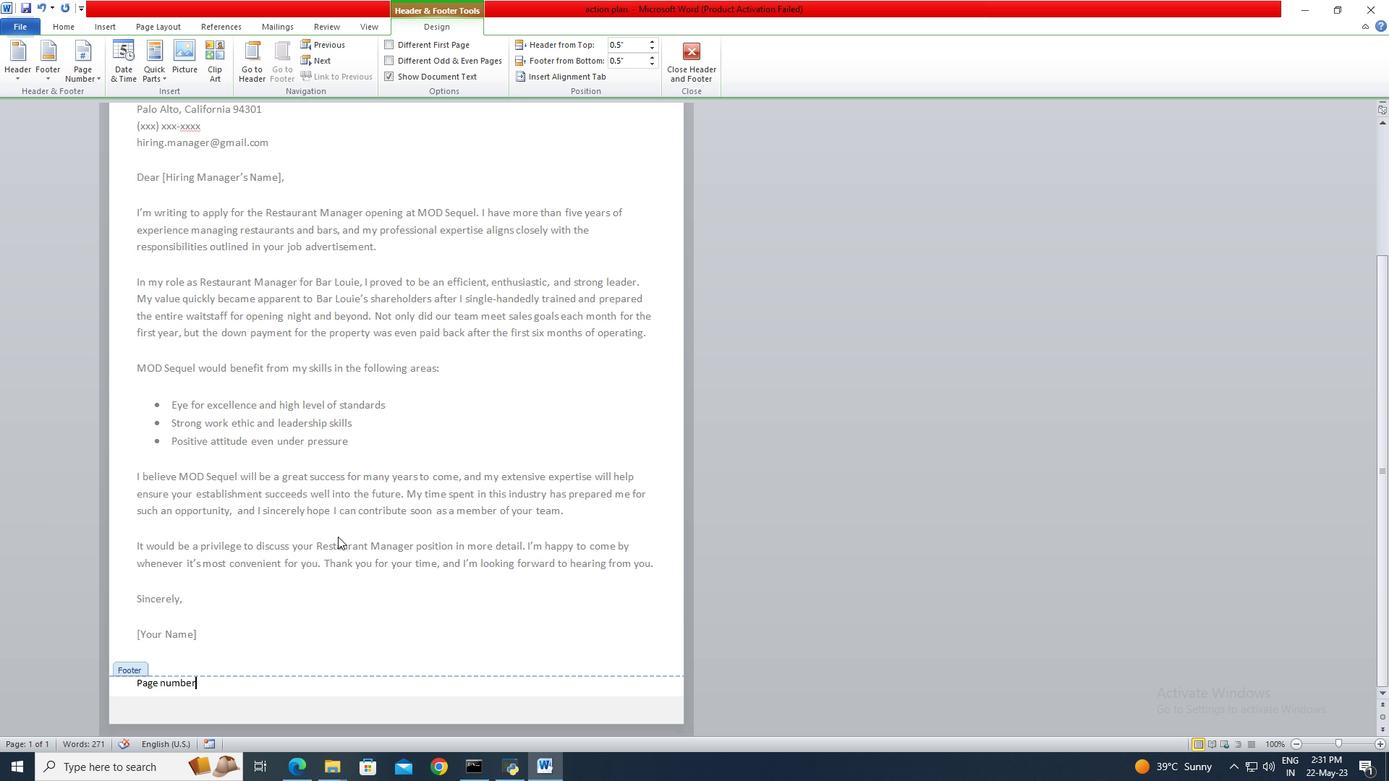 
Action: Mouse scrolled (374, 533) with delta (0, 0)
Screenshot: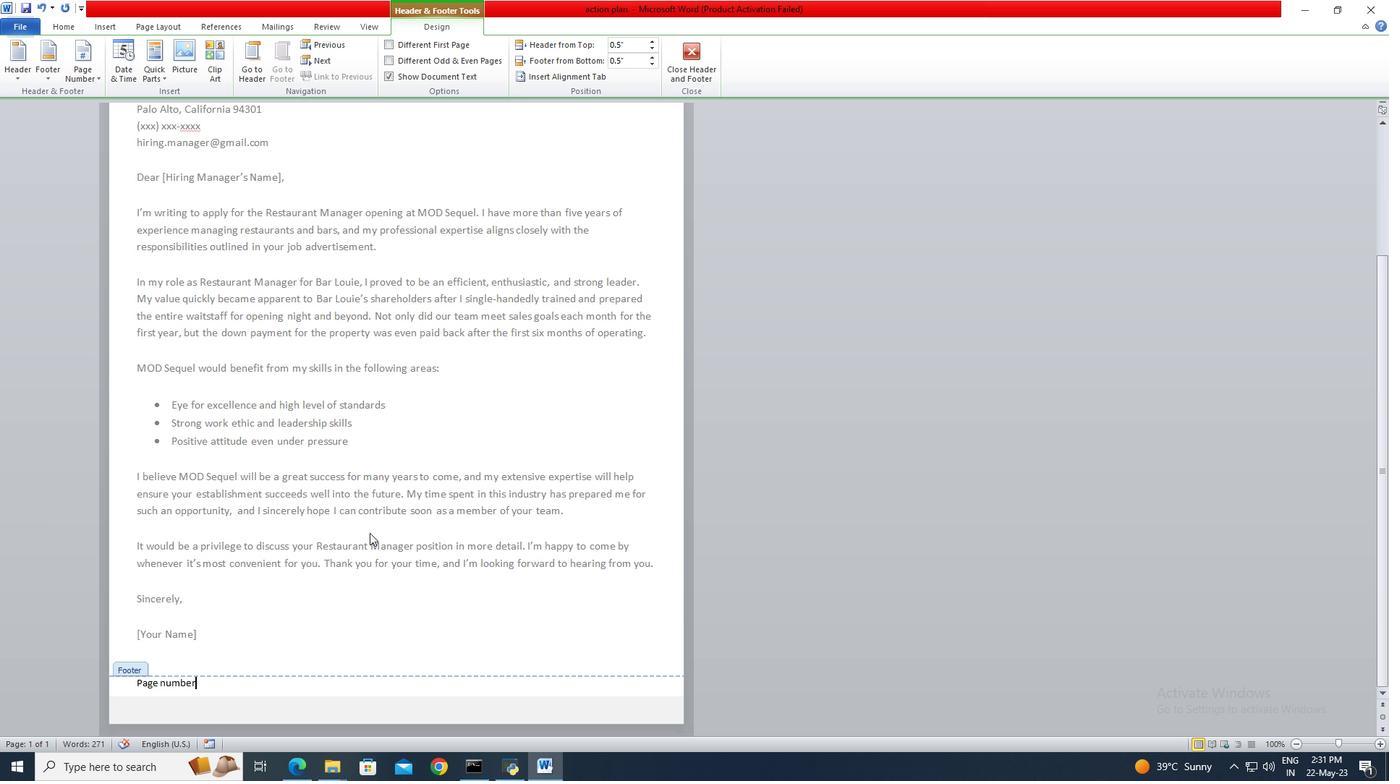 
Action: Mouse scrolled (374, 533) with delta (0, 0)
Screenshot: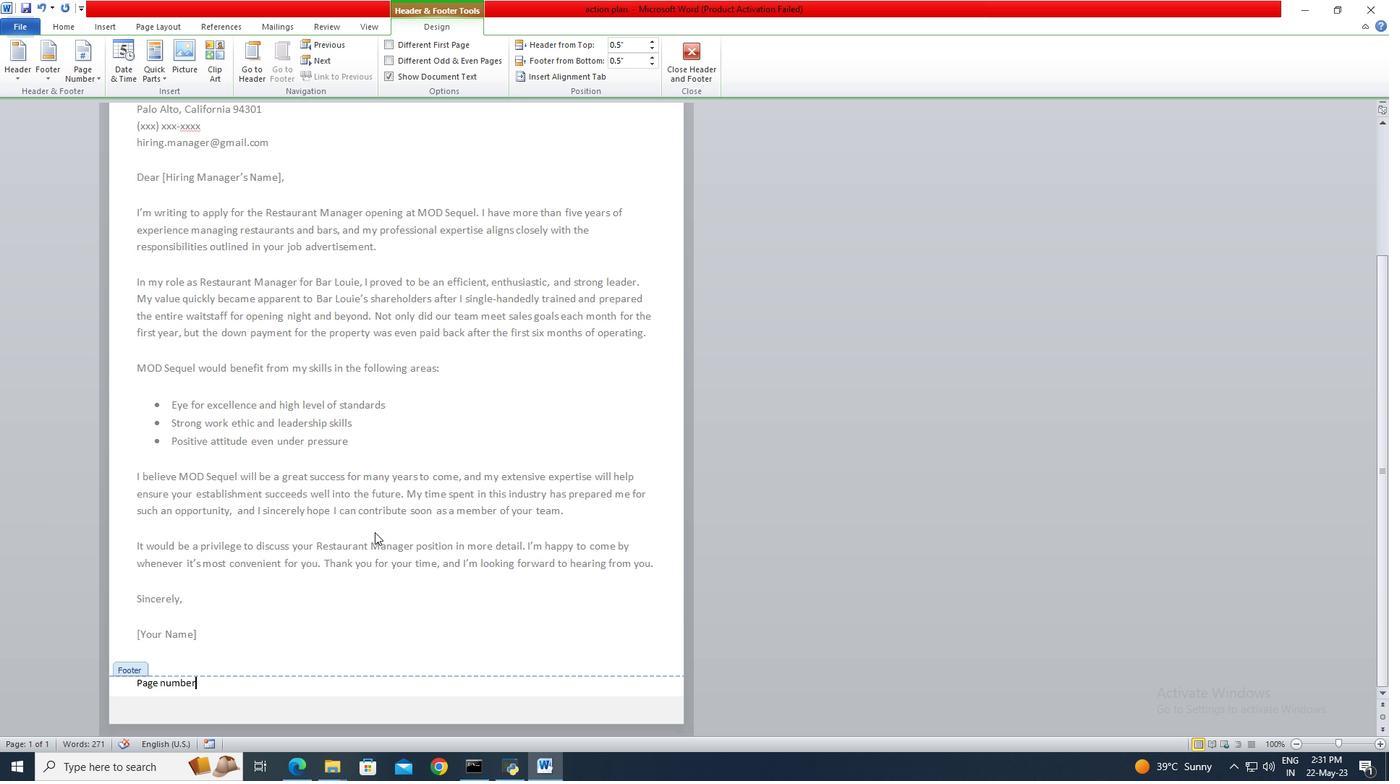 
Action: Mouse scrolled (374, 533) with delta (0, 0)
Screenshot: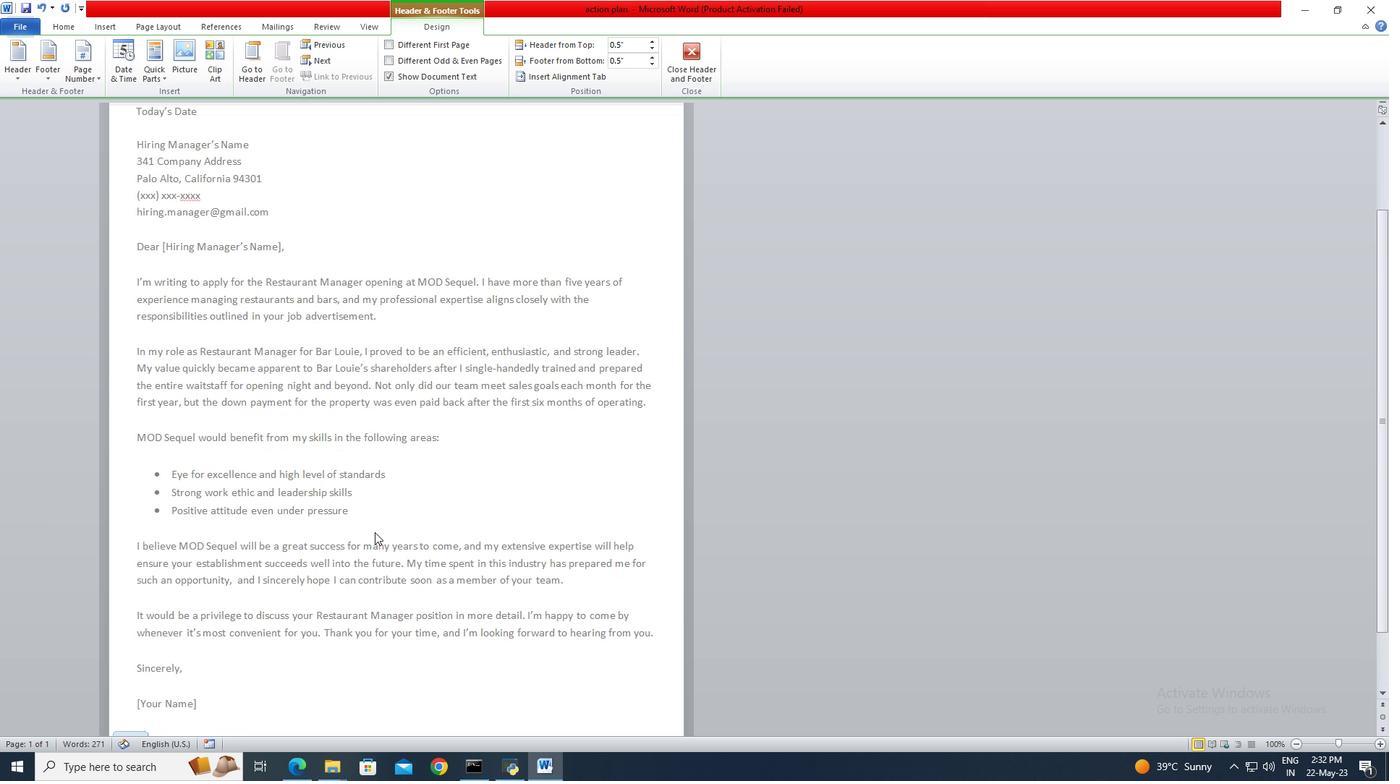 
Action: Mouse scrolled (374, 533) with delta (0, 0)
Screenshot: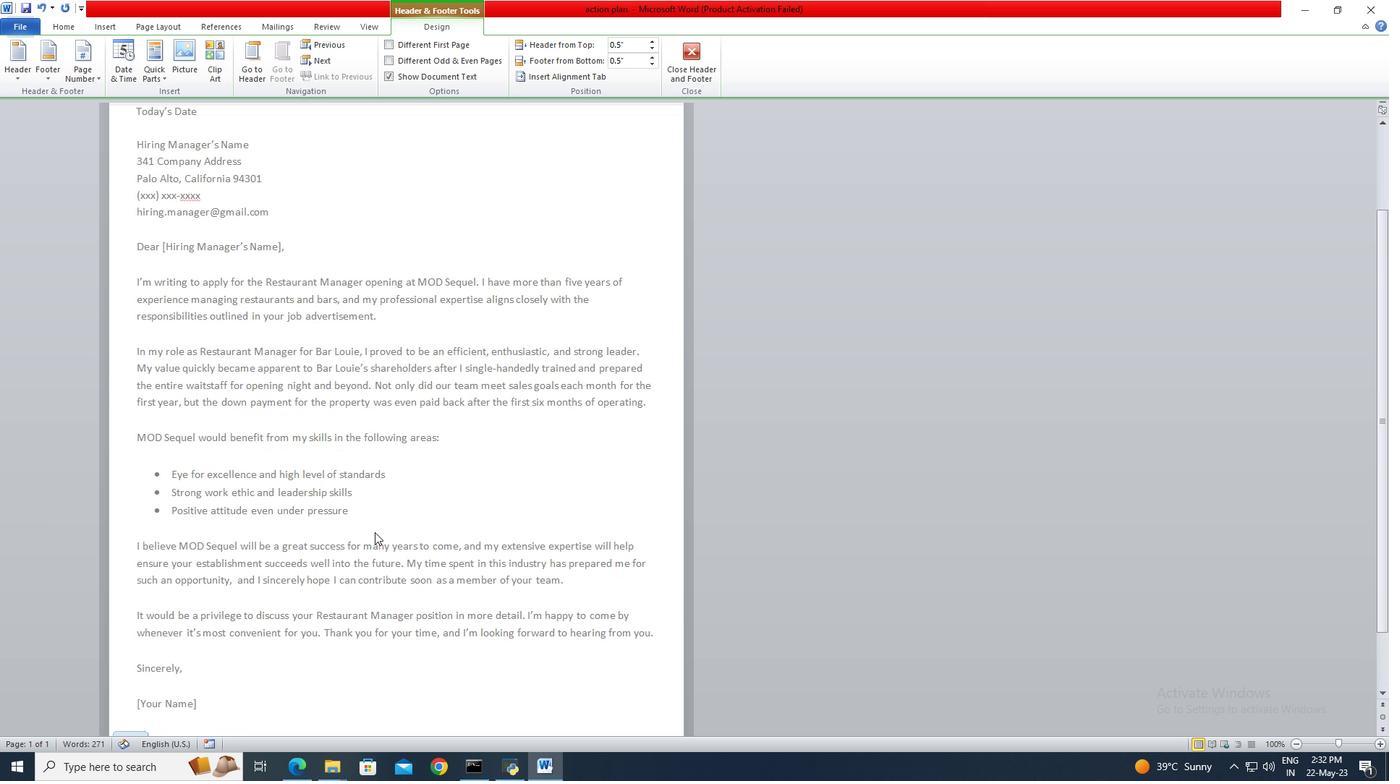 
Action: Mouse scrolled (374, 533) with delta (0, 0)
Screenshot: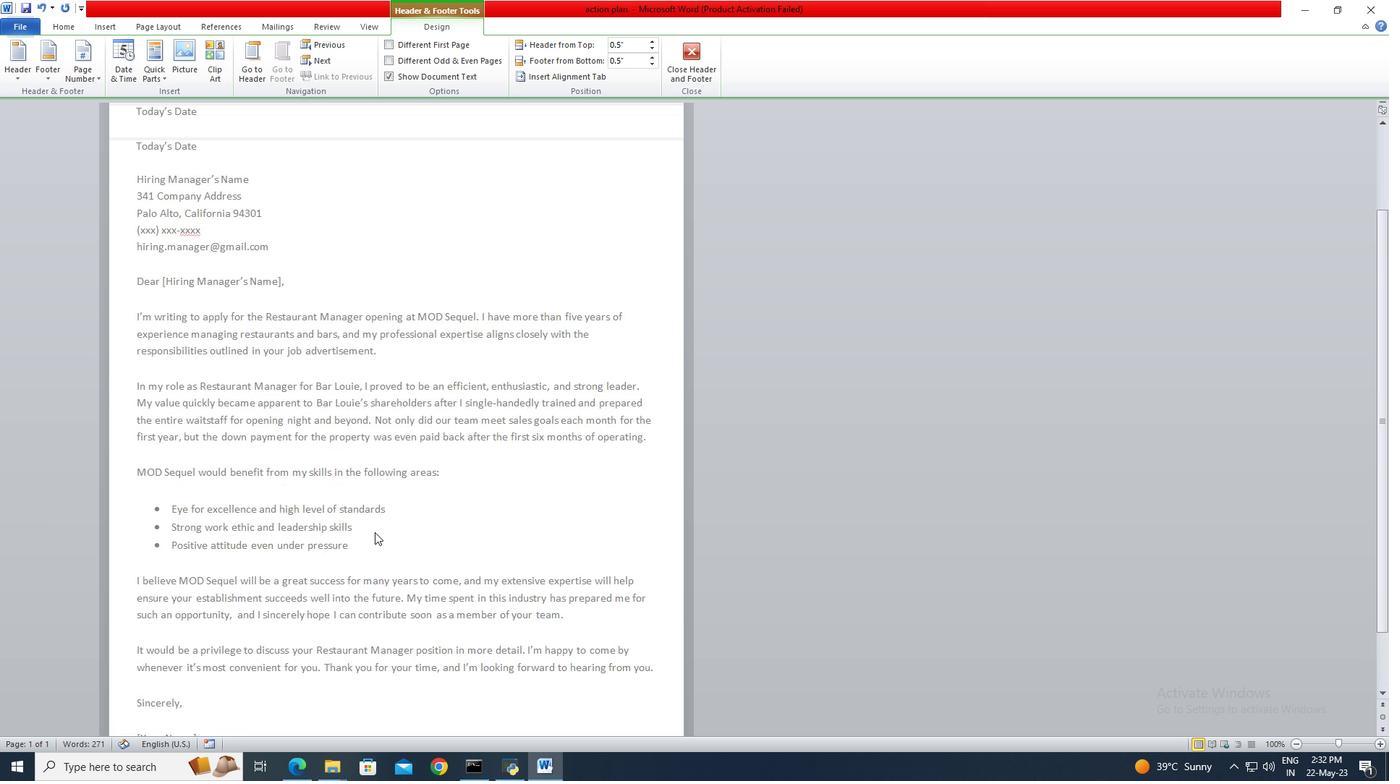
Action: Mouse moved to (168, 26)
Screenshot: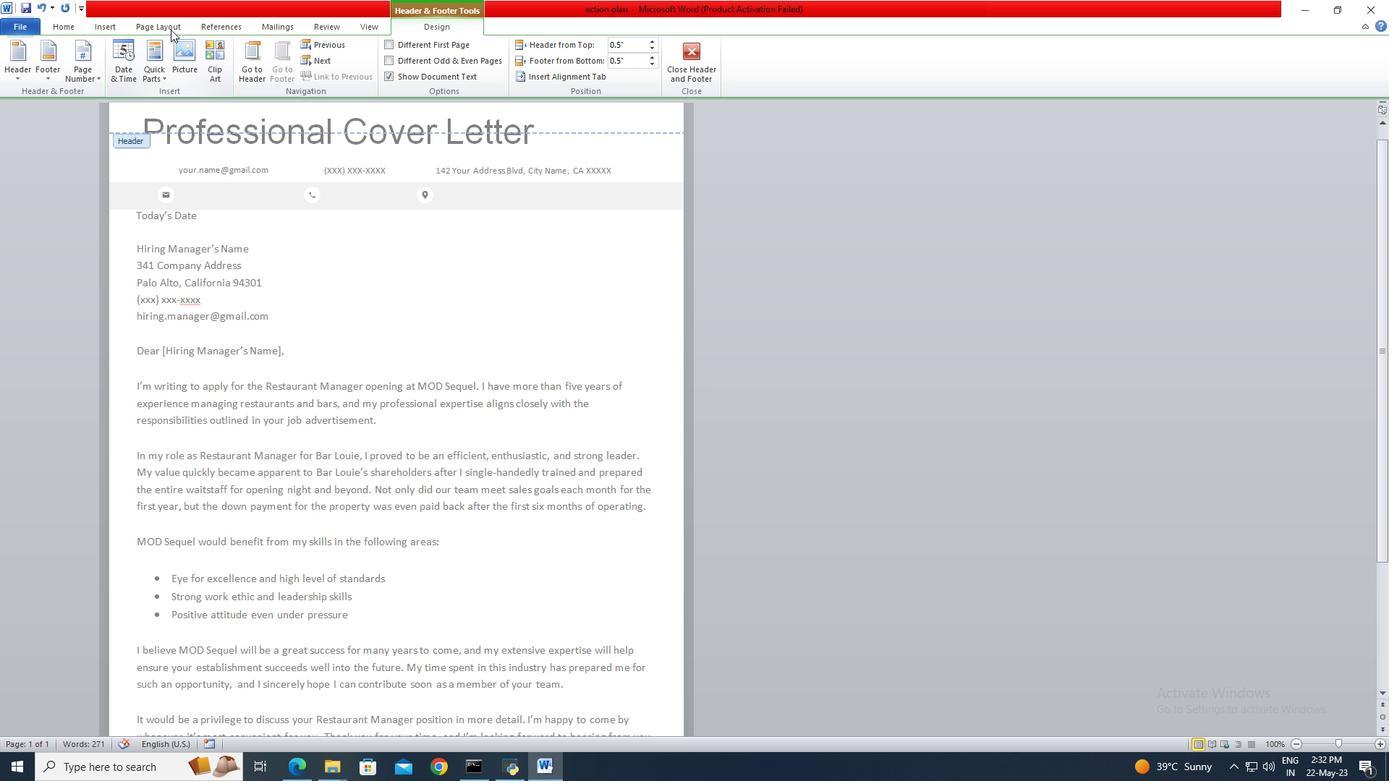 
Action: Mouse pressed left at (168, 26)
Screenshot: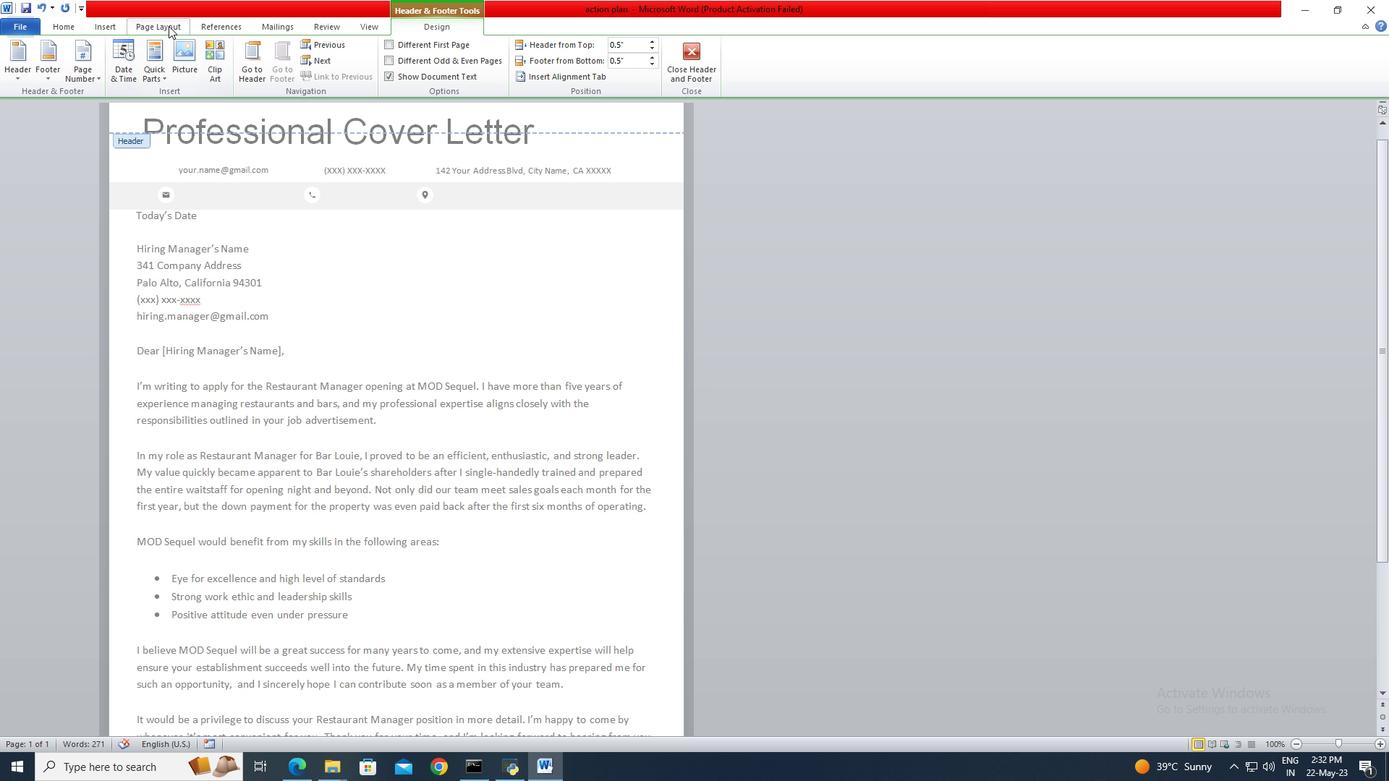 
Action: Mouse moved to (369, 76)
Screenshot: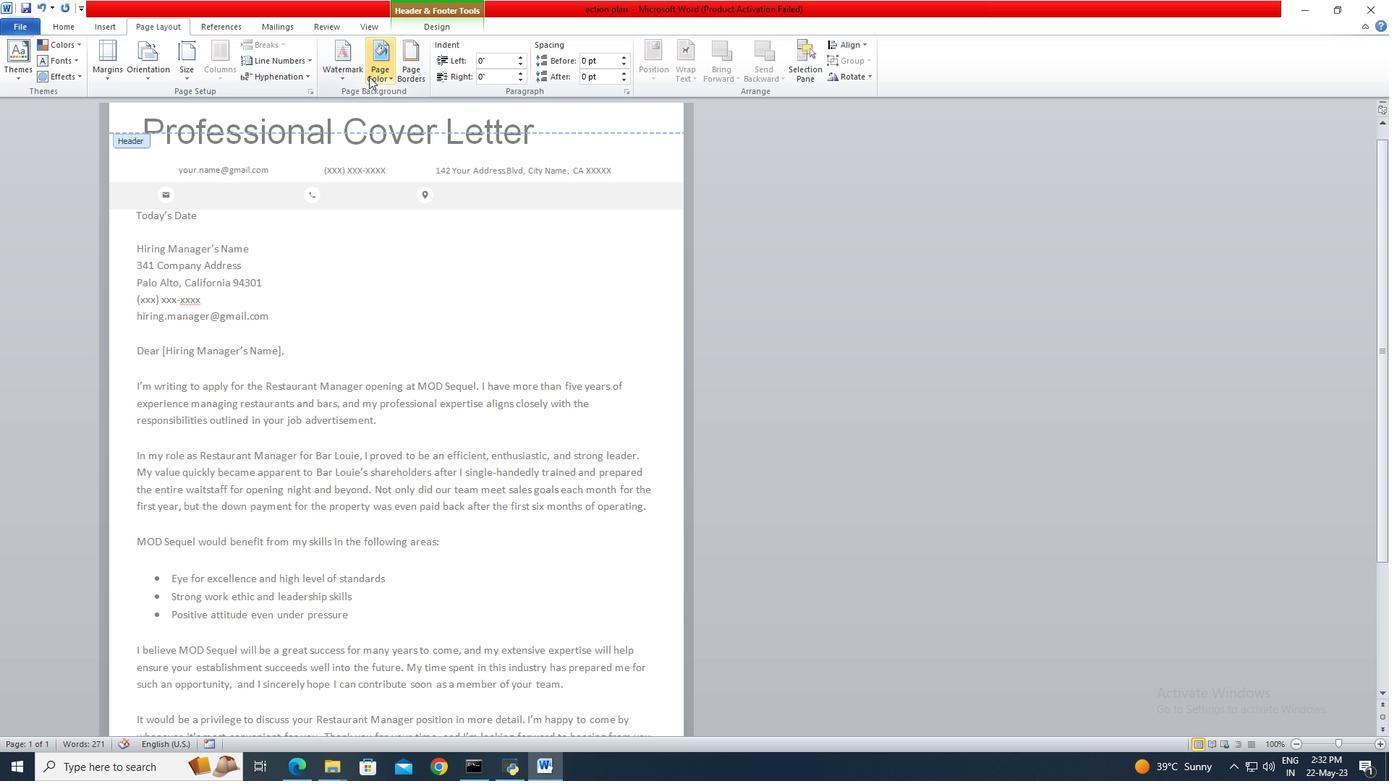 
Action: Mouse pressed left at (369, 76)
Screenshot: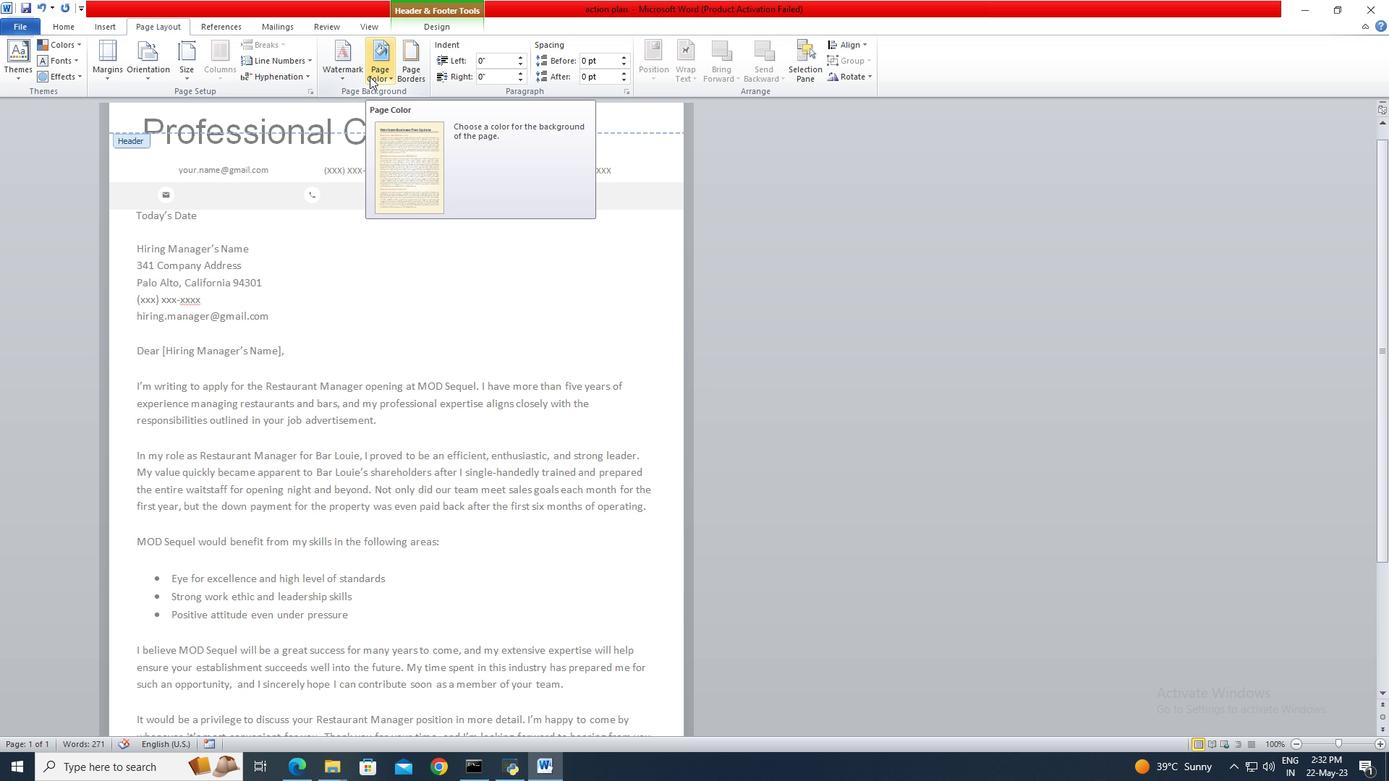 
Action: Mouse moved to (434, 138)
Screenshot: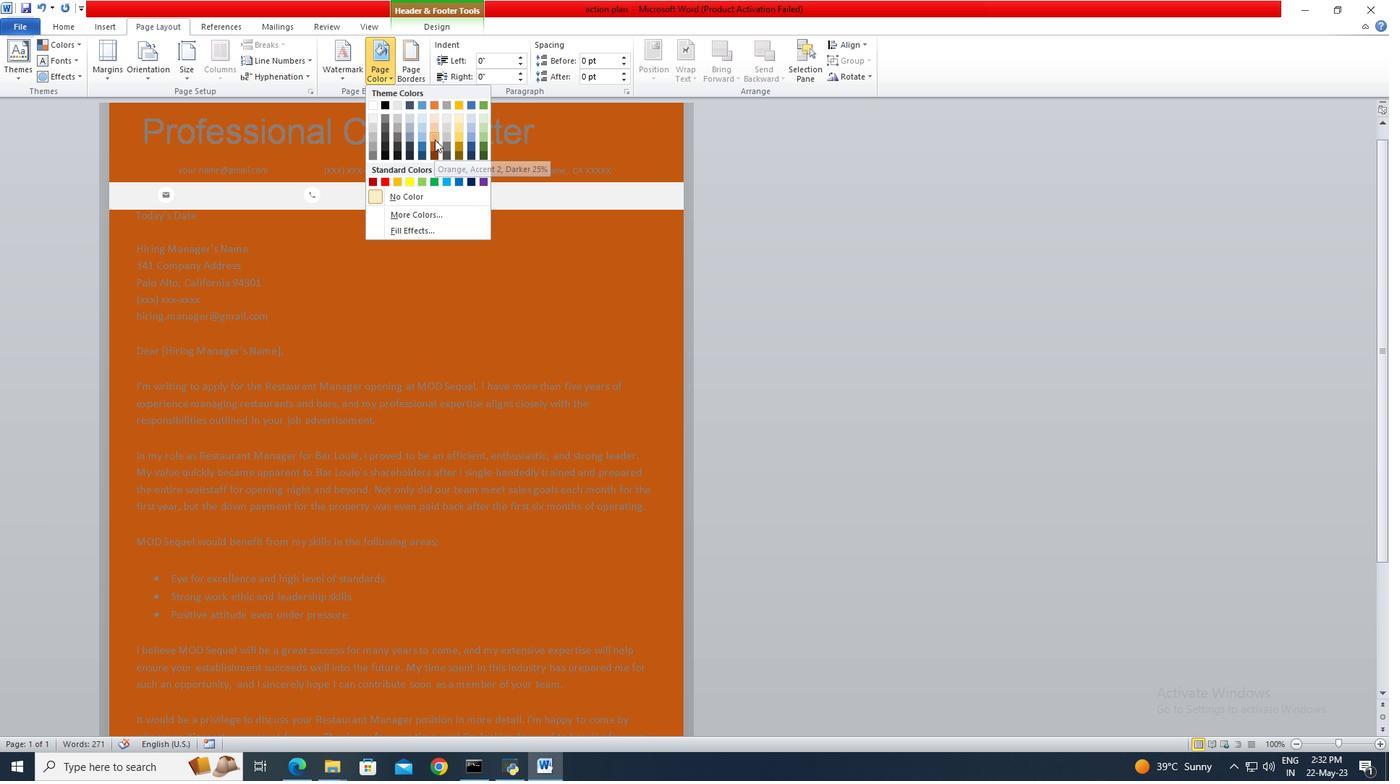 
Action: Mouse pressed left at (434, 138)
Screenshot: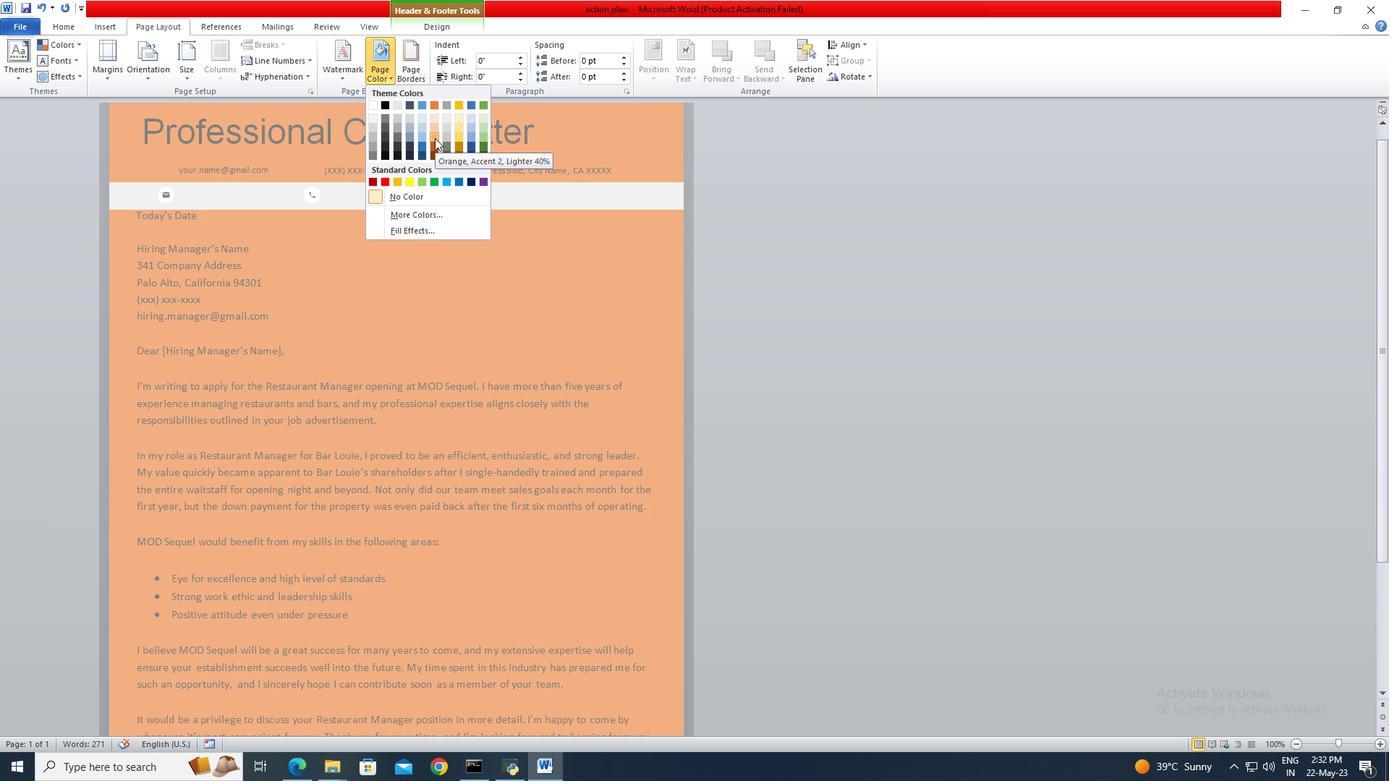 
Action: Mouse moved to (413, 78)
Screenshot: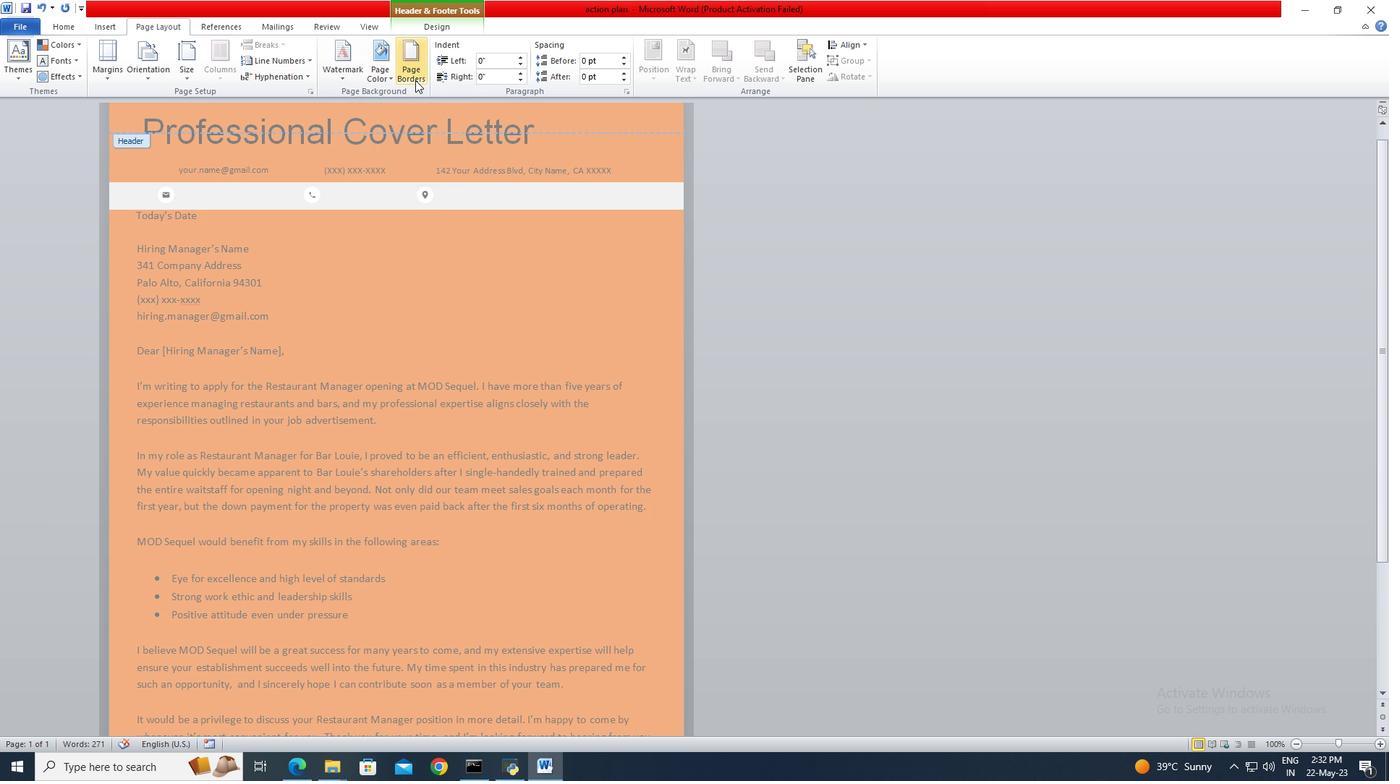 
Action: Mouse pressed left at (413, 78)
Screenshot: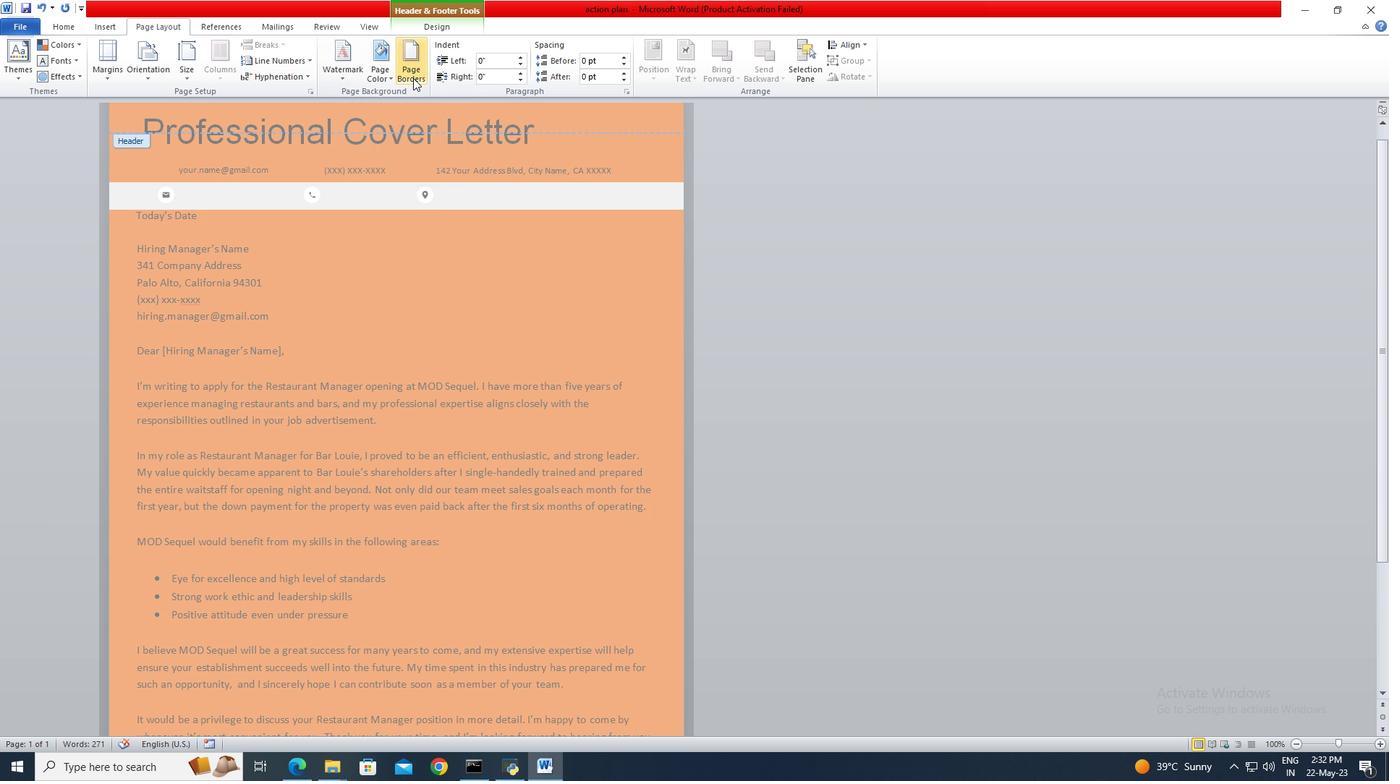 
Action: Mouse moved to (555, 361)
Screenshot: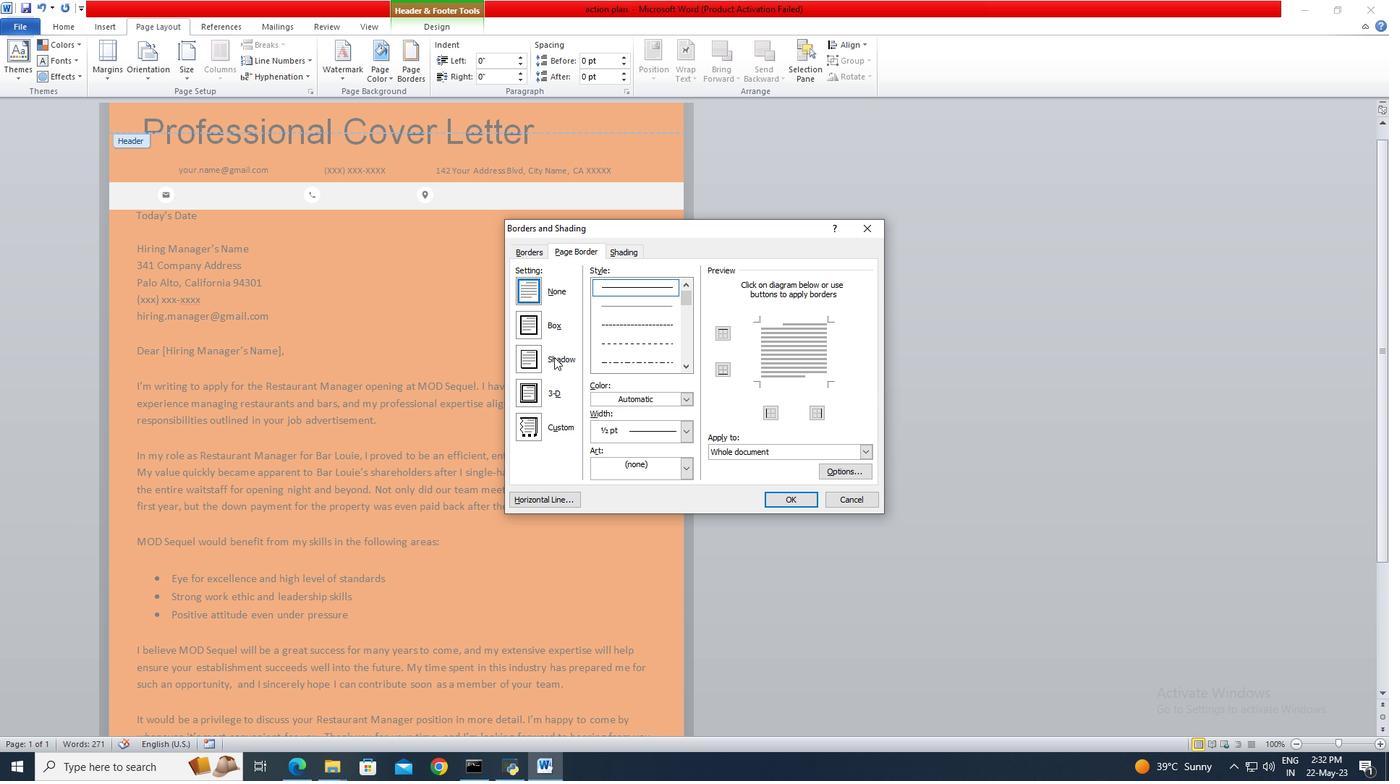 
Action: Mouse pressed left at (555, 361)
Screenshot: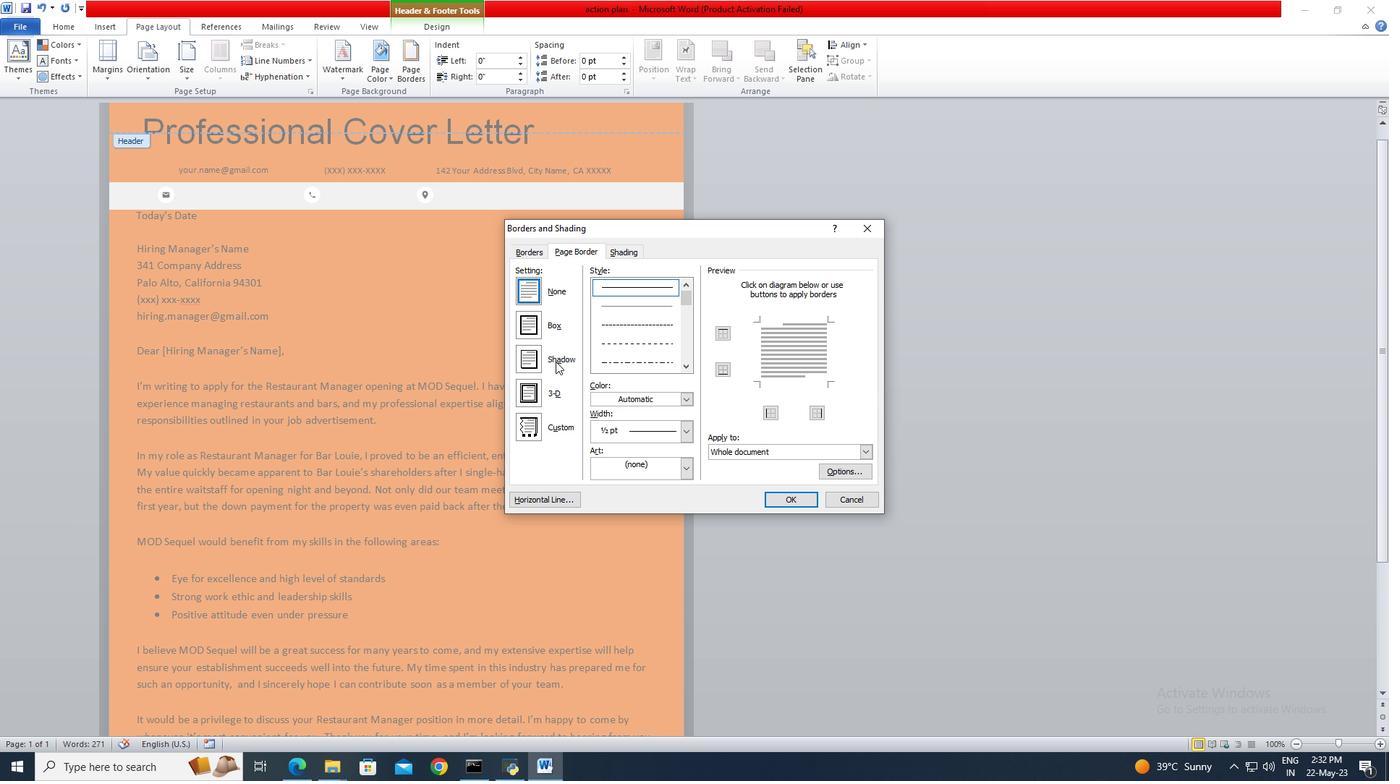 
Action: Mouse moved to (534, 362)
Screenshot: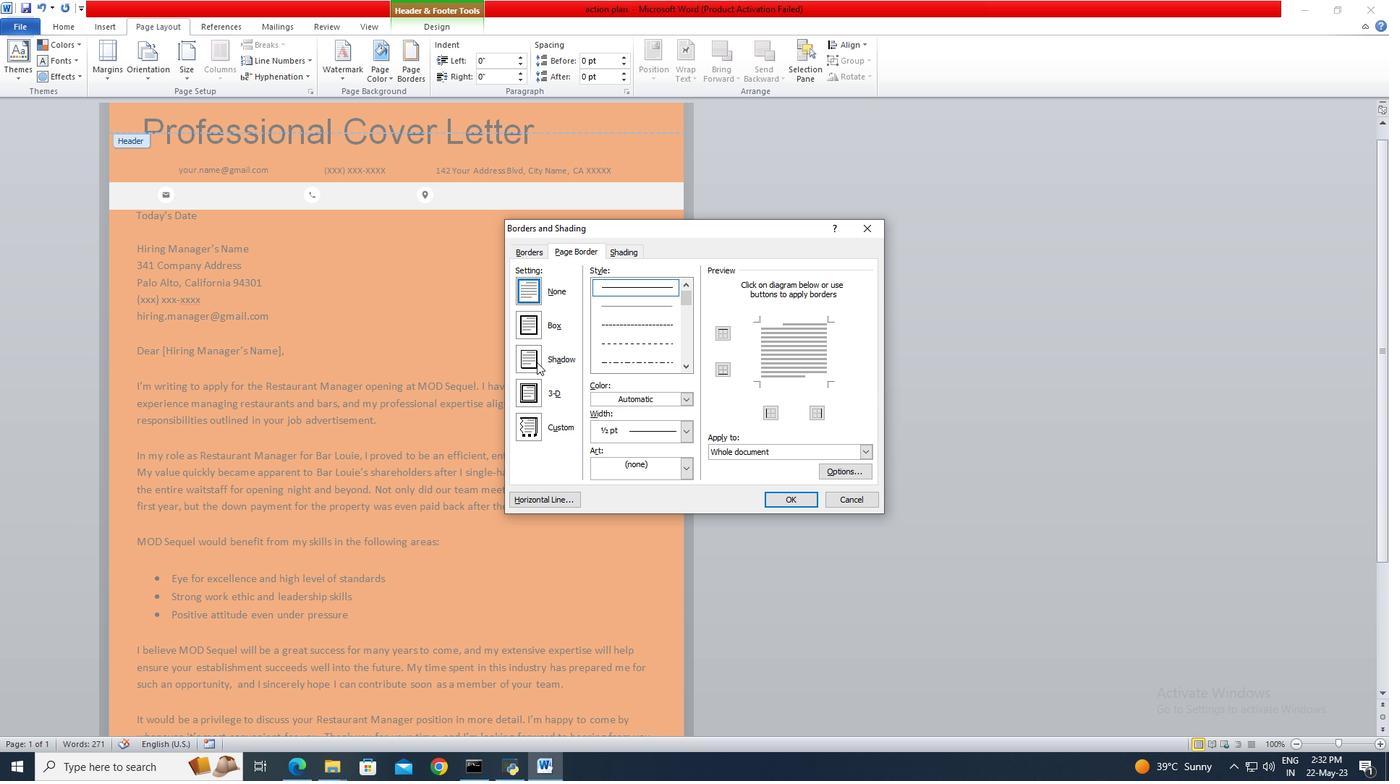 
Action: Mouse pressed left at (534, 362)
Screenshot: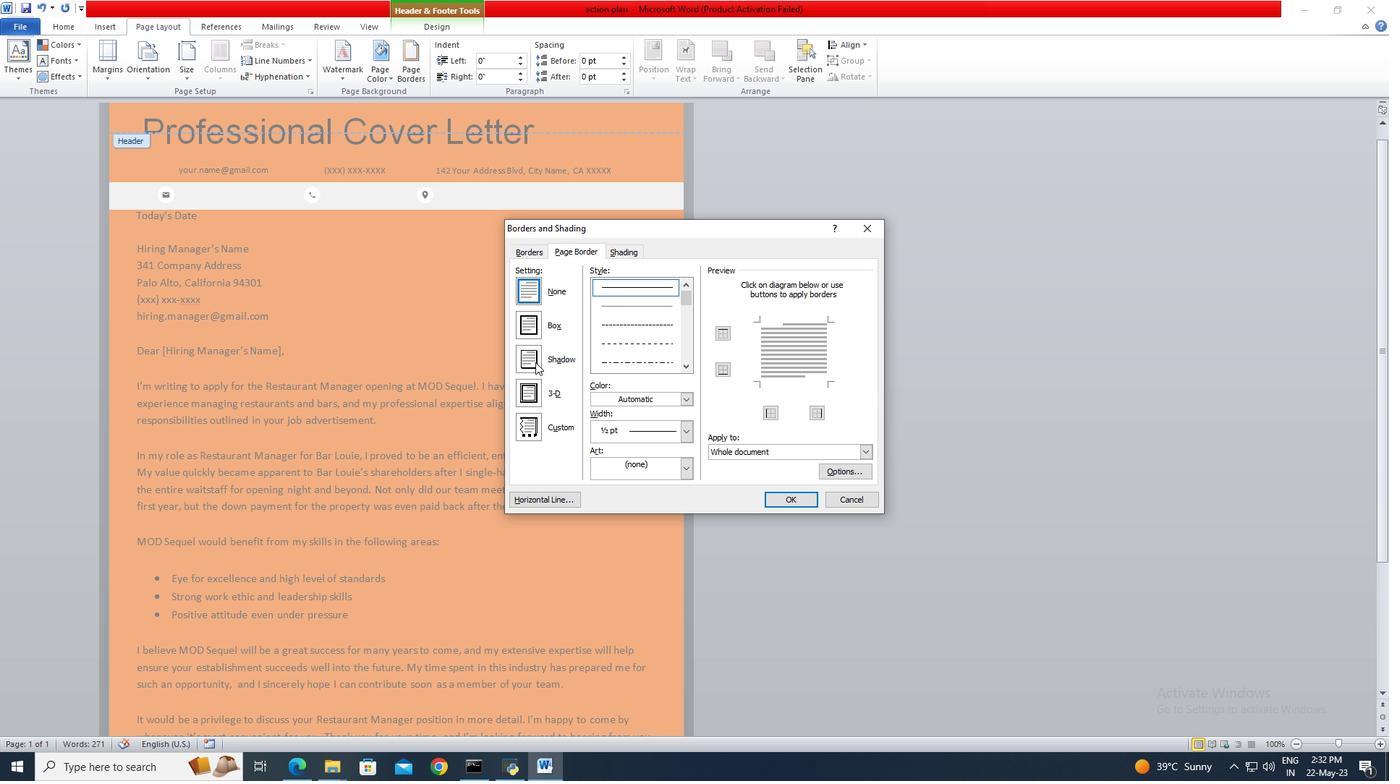 
Action: Mouse moved to (689, 301)
Screenshot: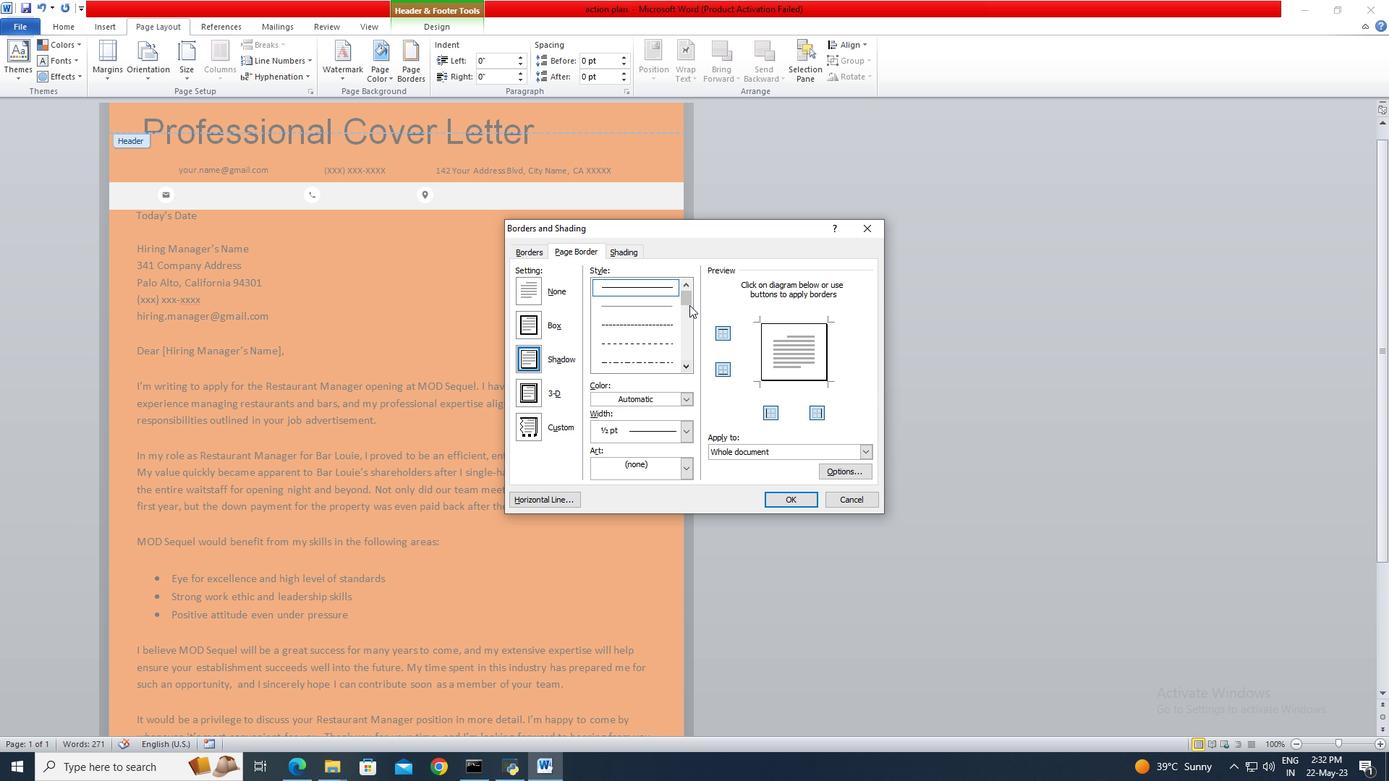 
Action: Mouse pressed left at (689, 301)
Screenshot: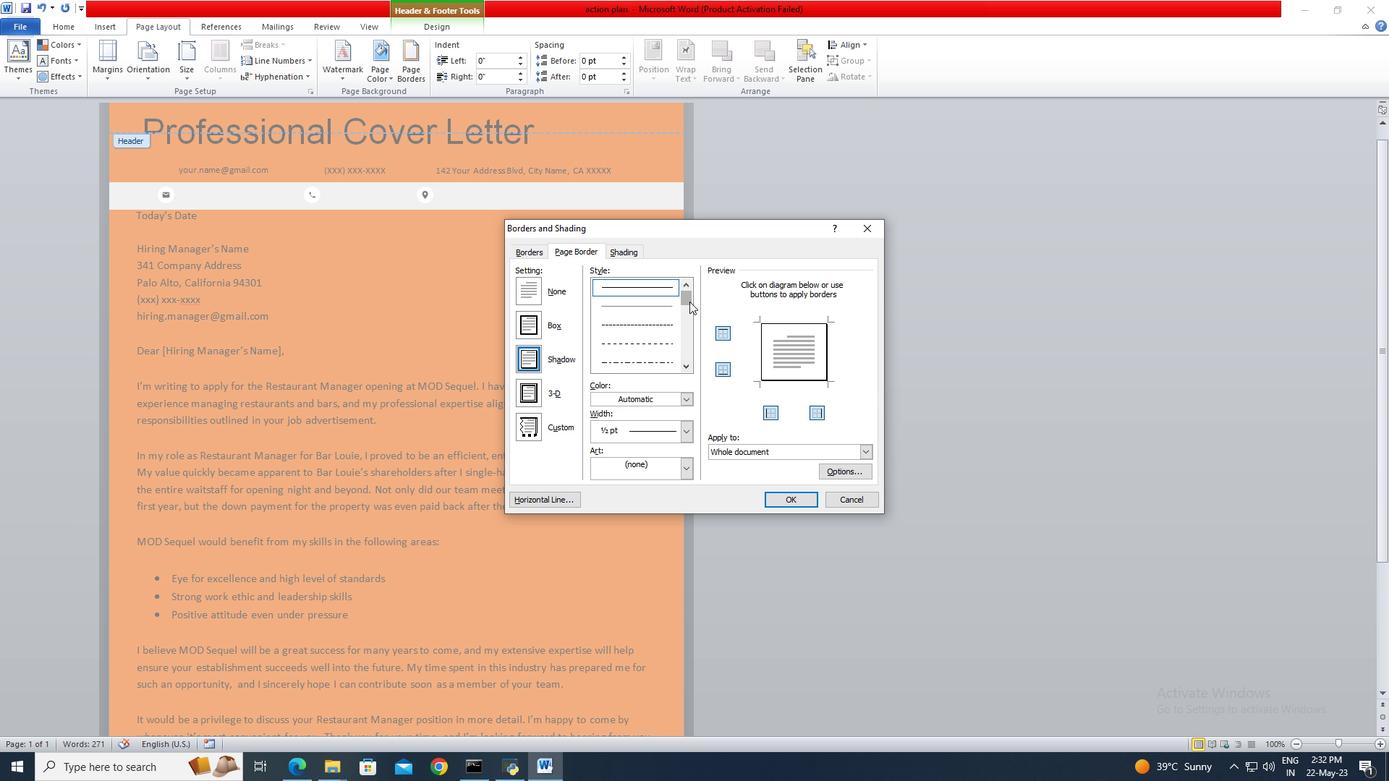
Action: Mouse moved to (654, 306)
Screenshot: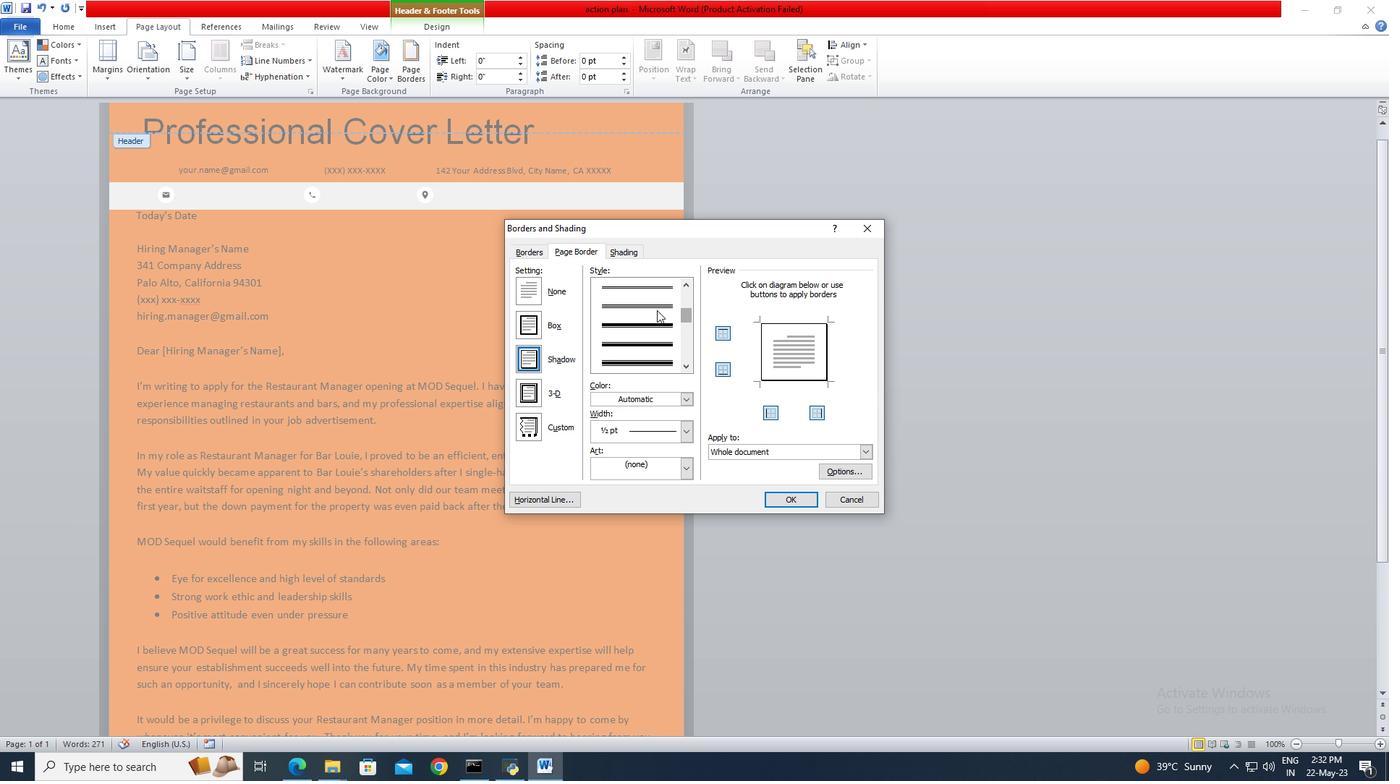 
Action: Mouse pressed left at (654, 306)
Screenshot: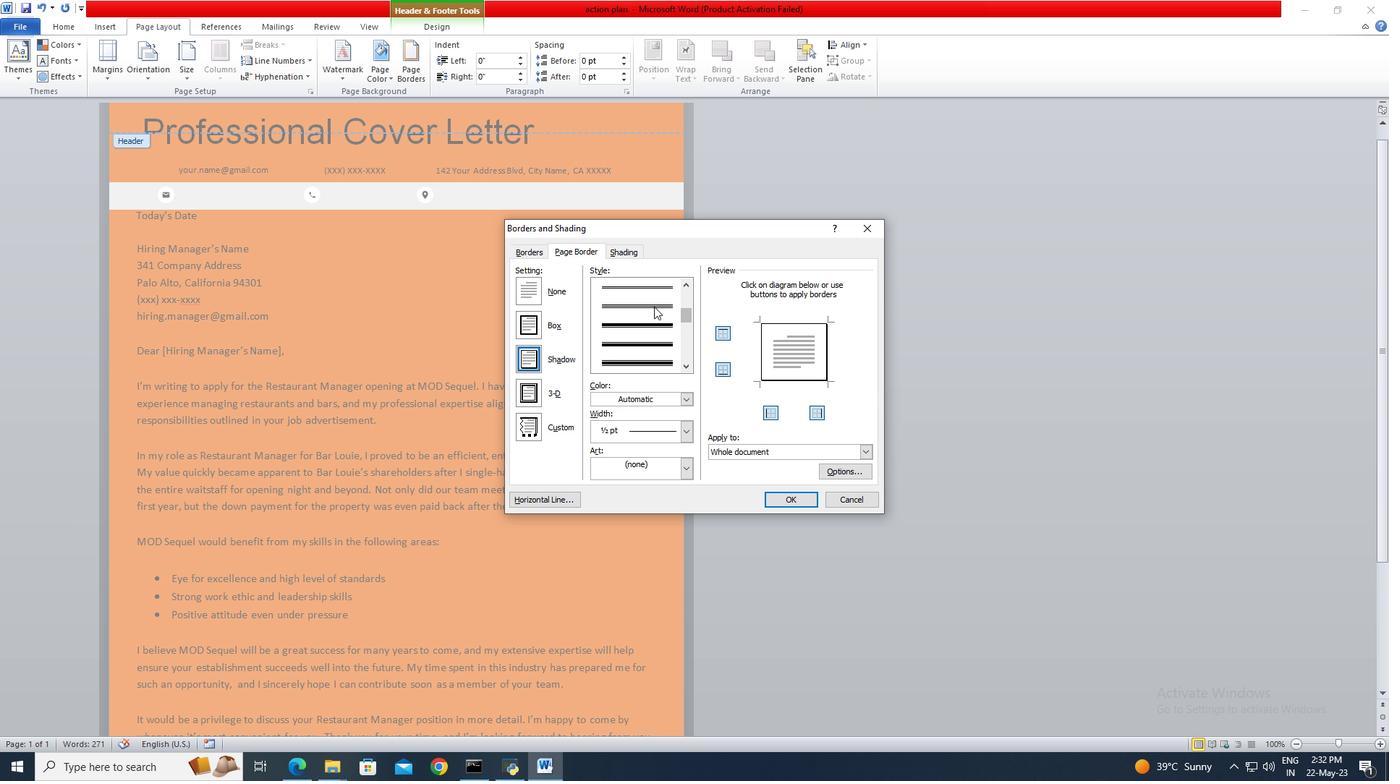 
Action: Mouse moved to (687, 402)
Screenshot: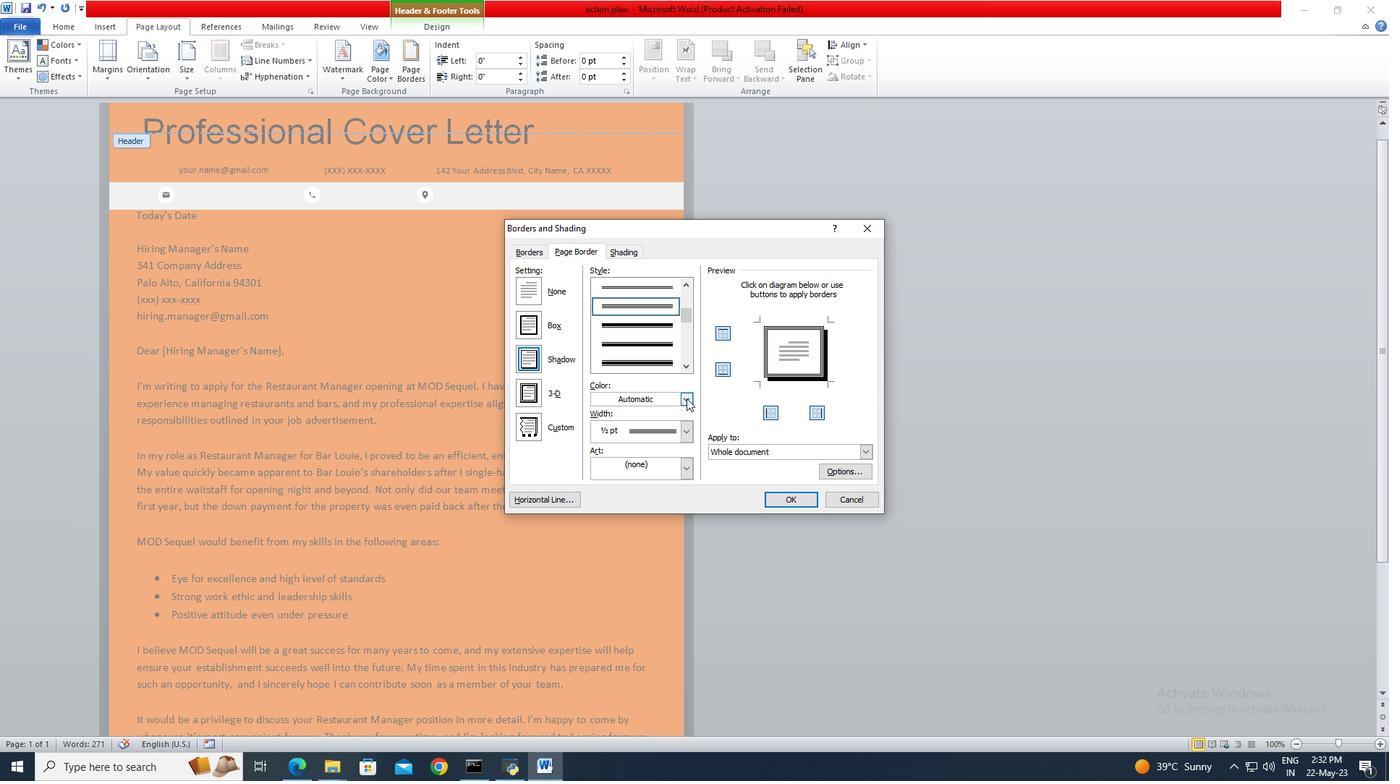 
Action: Mouse pressed left at (687, 402)
Screenshot: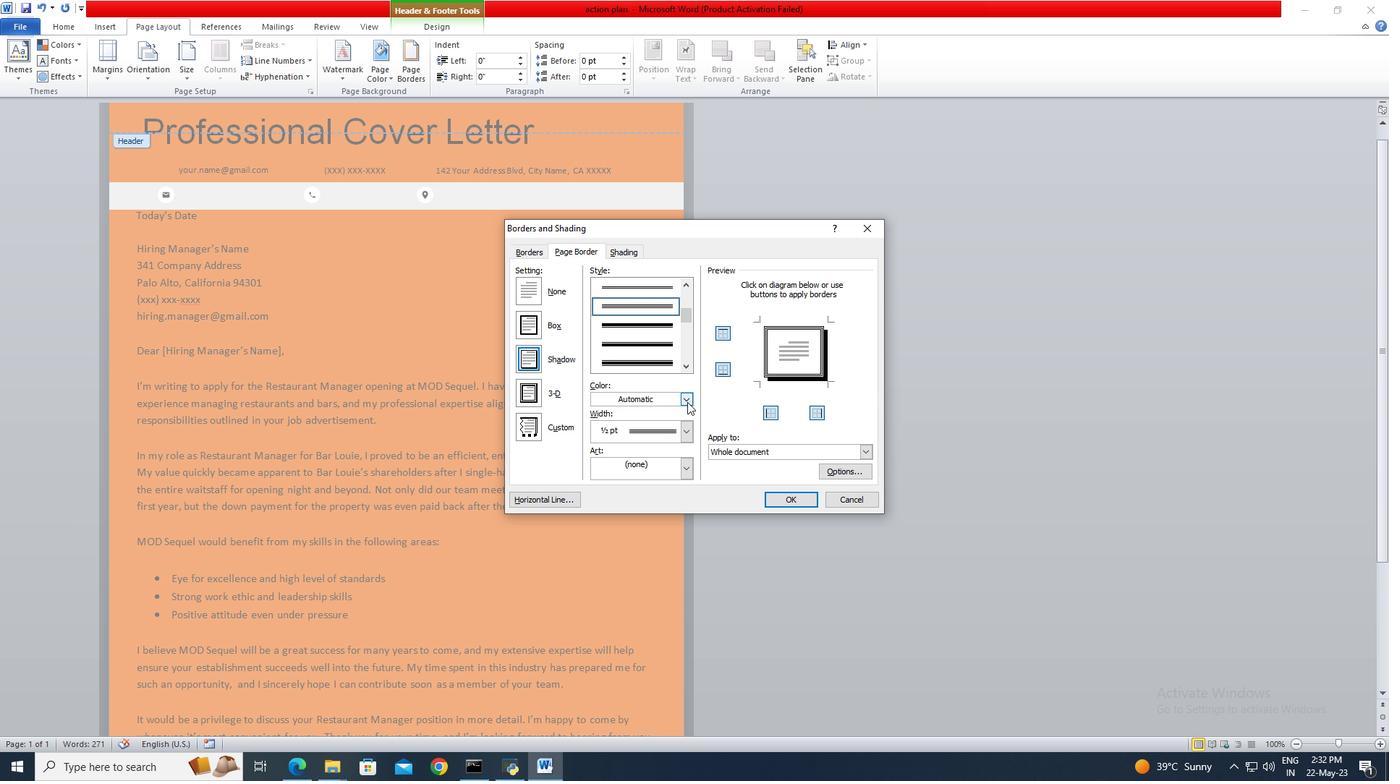 
Action: Mouse moved to (602, 414)
Screenshot: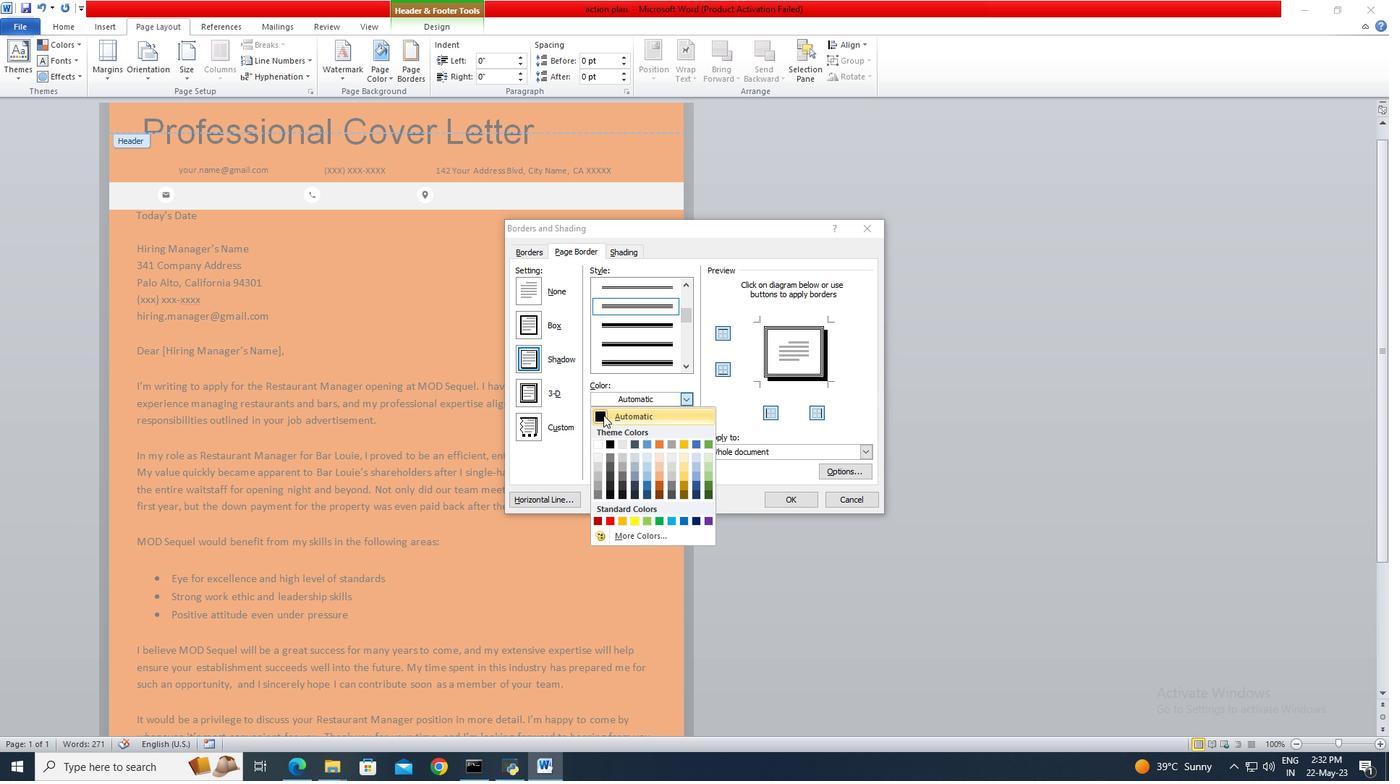 
Action: Mouse pressed left at (602, 414)
Screenshot: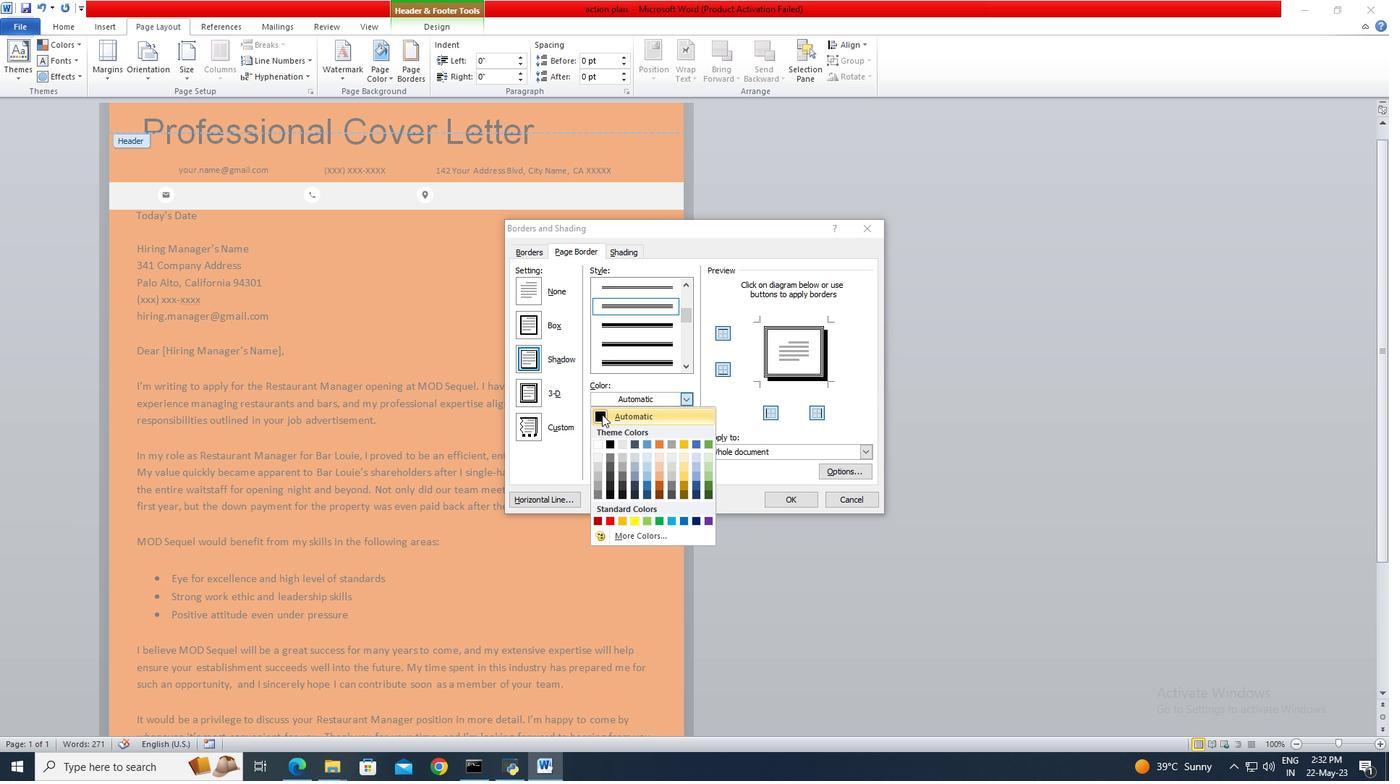 
Action: Mouse moved to (682, 432)
Screenshot: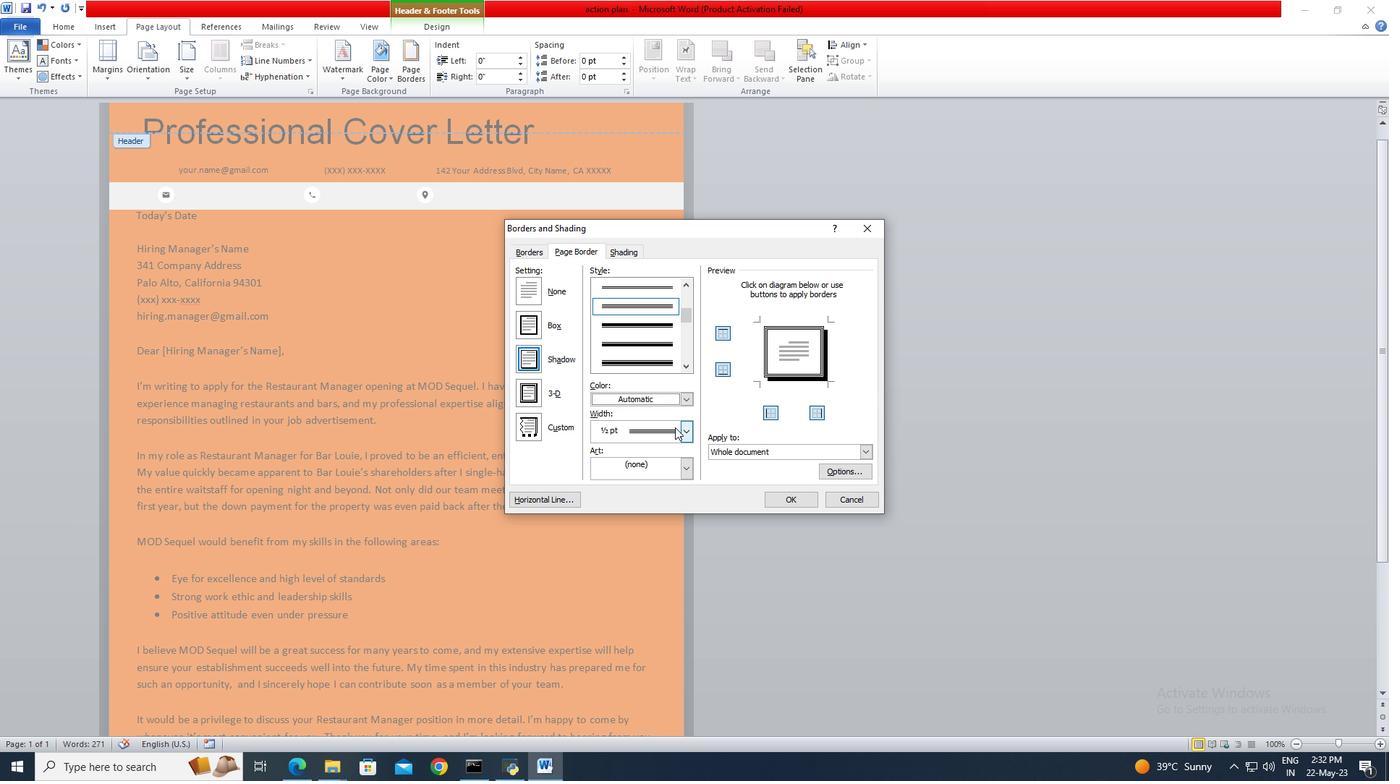 
Action: Mouse pressed left at (682, 432)
Screenshot: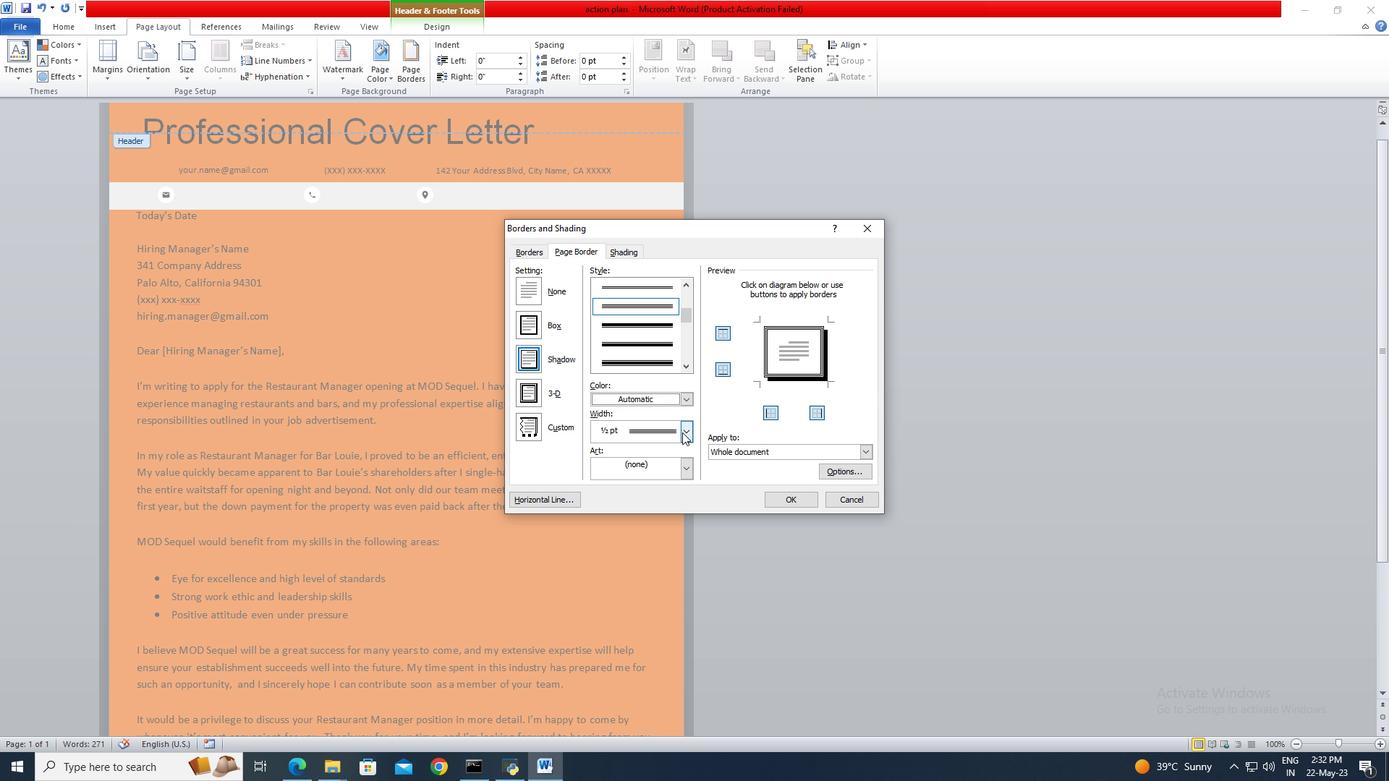 
Action: Mouse moved to (678, 489)
Screenshot: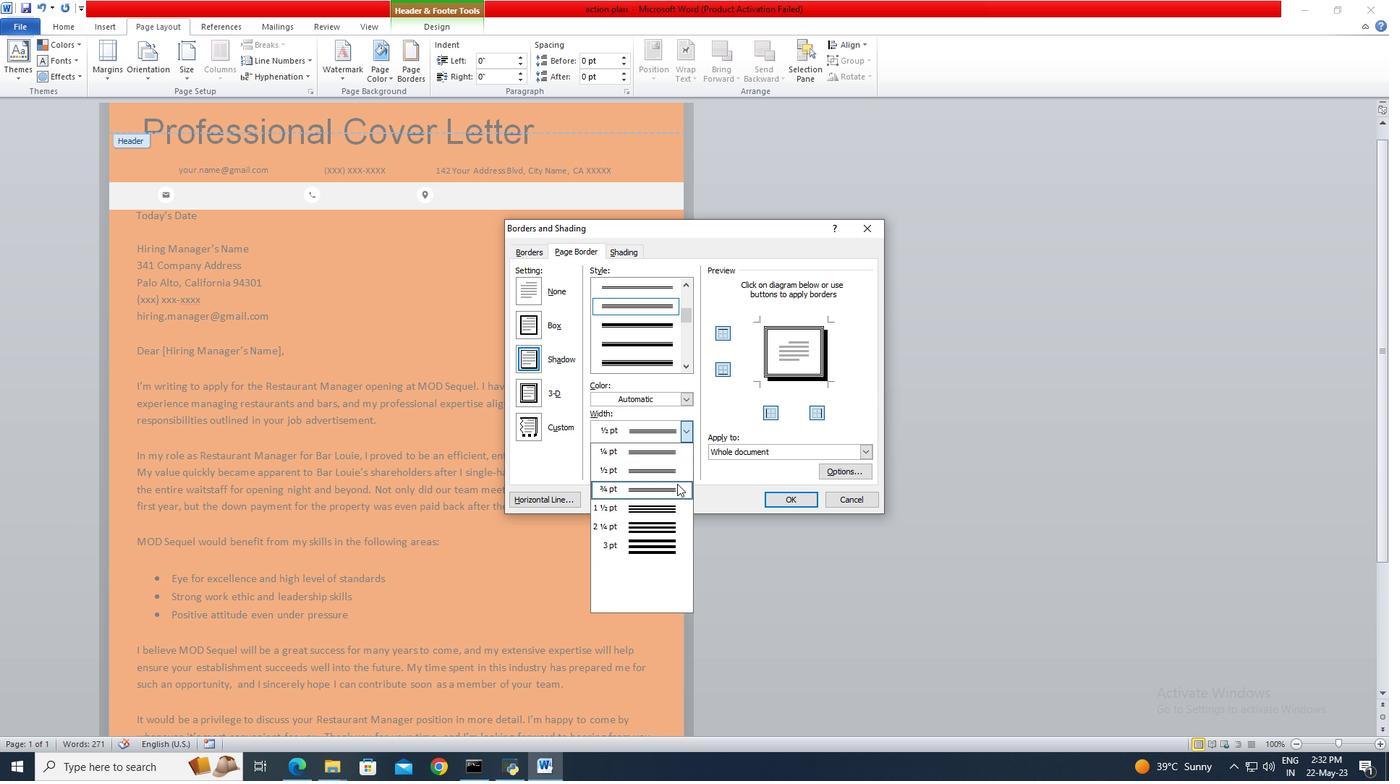 
Action: Mouse pressed left at (678, 489)
Screenshot: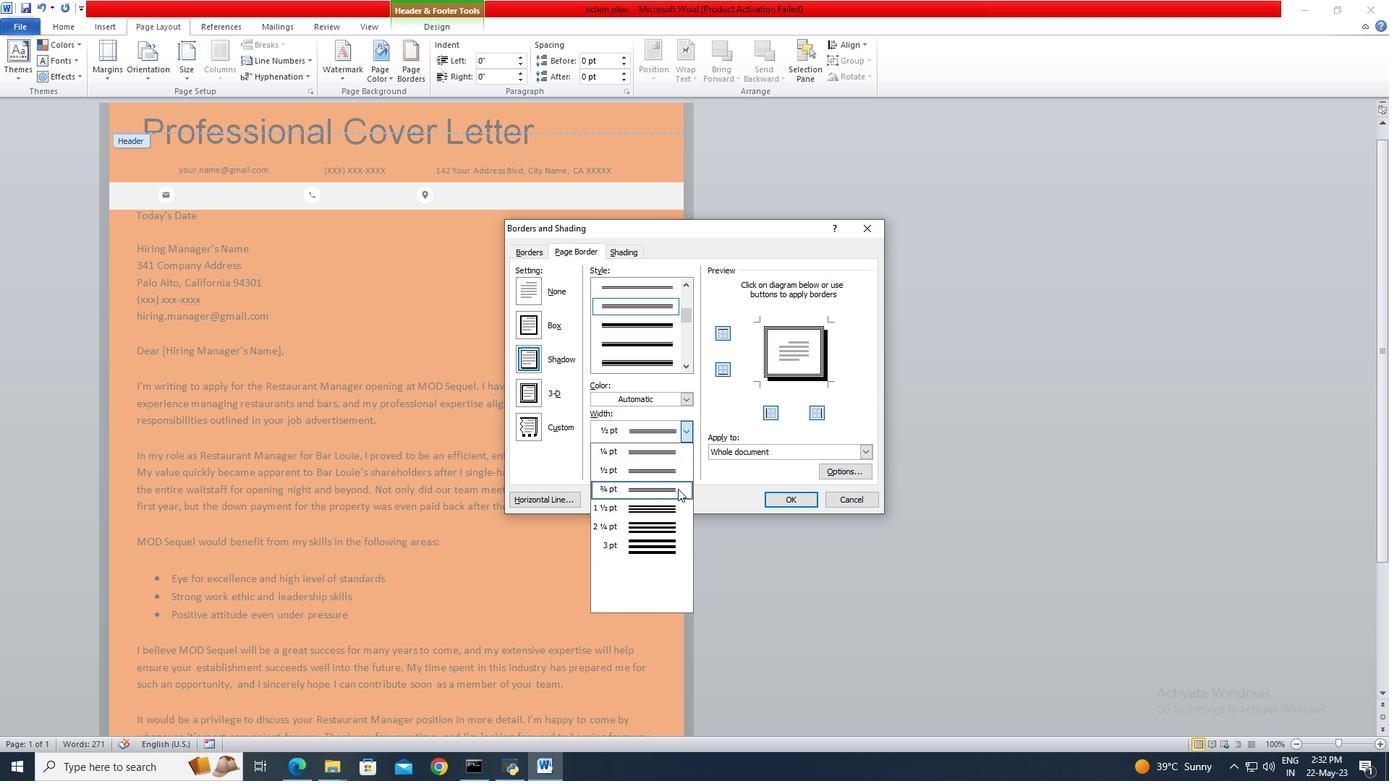 
Action: Mouse moved to (788, 501)
Screenshot: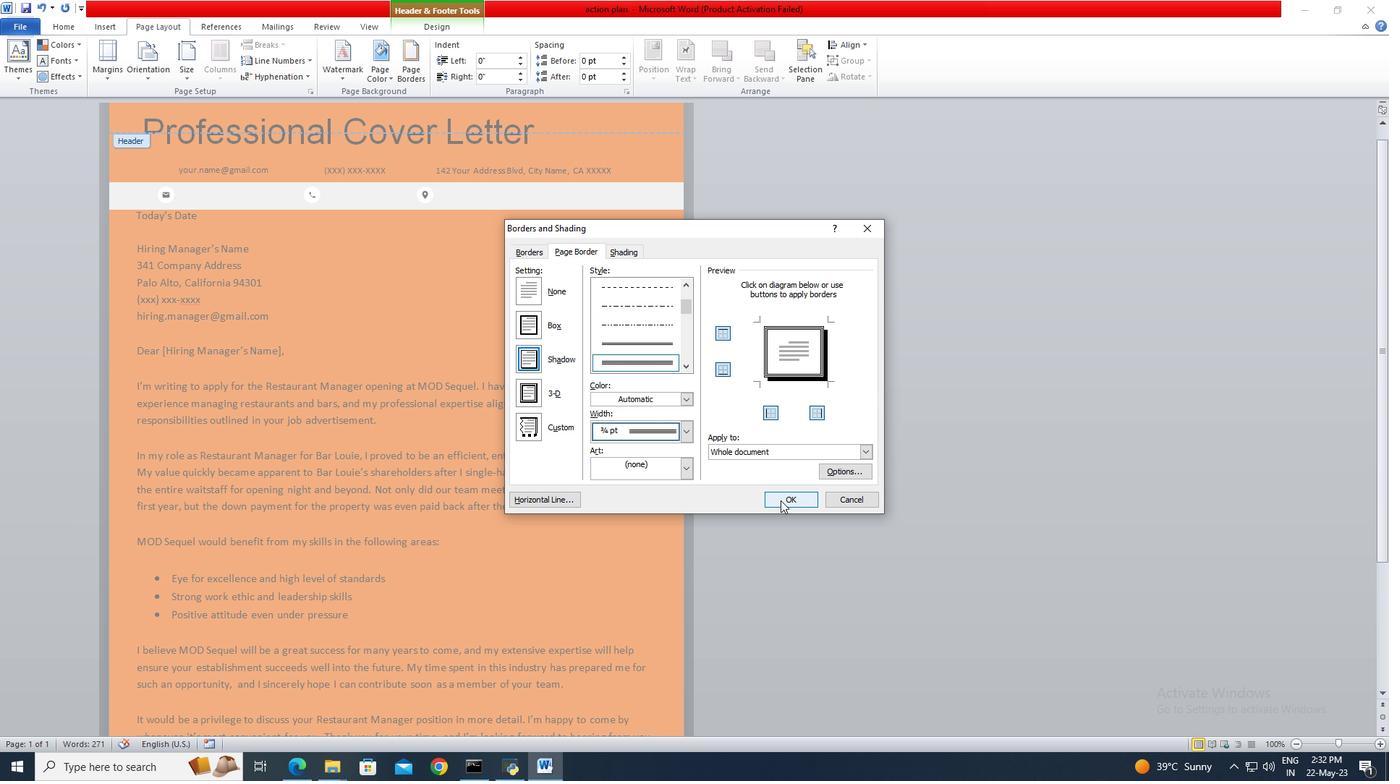 
Action: Mouse pressed left at (788, 501)
Screenshot: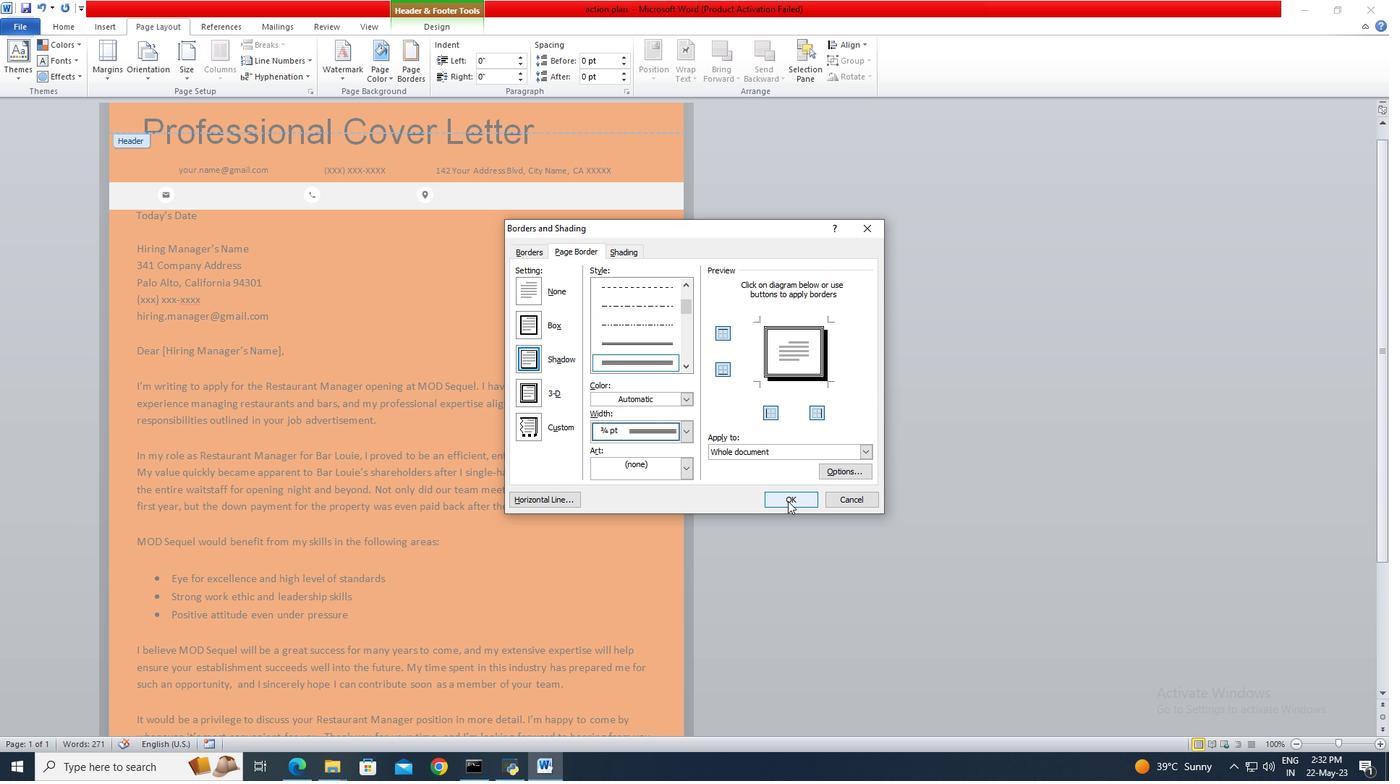 
Action: Mouse moved to (781, 497)
Screenshot: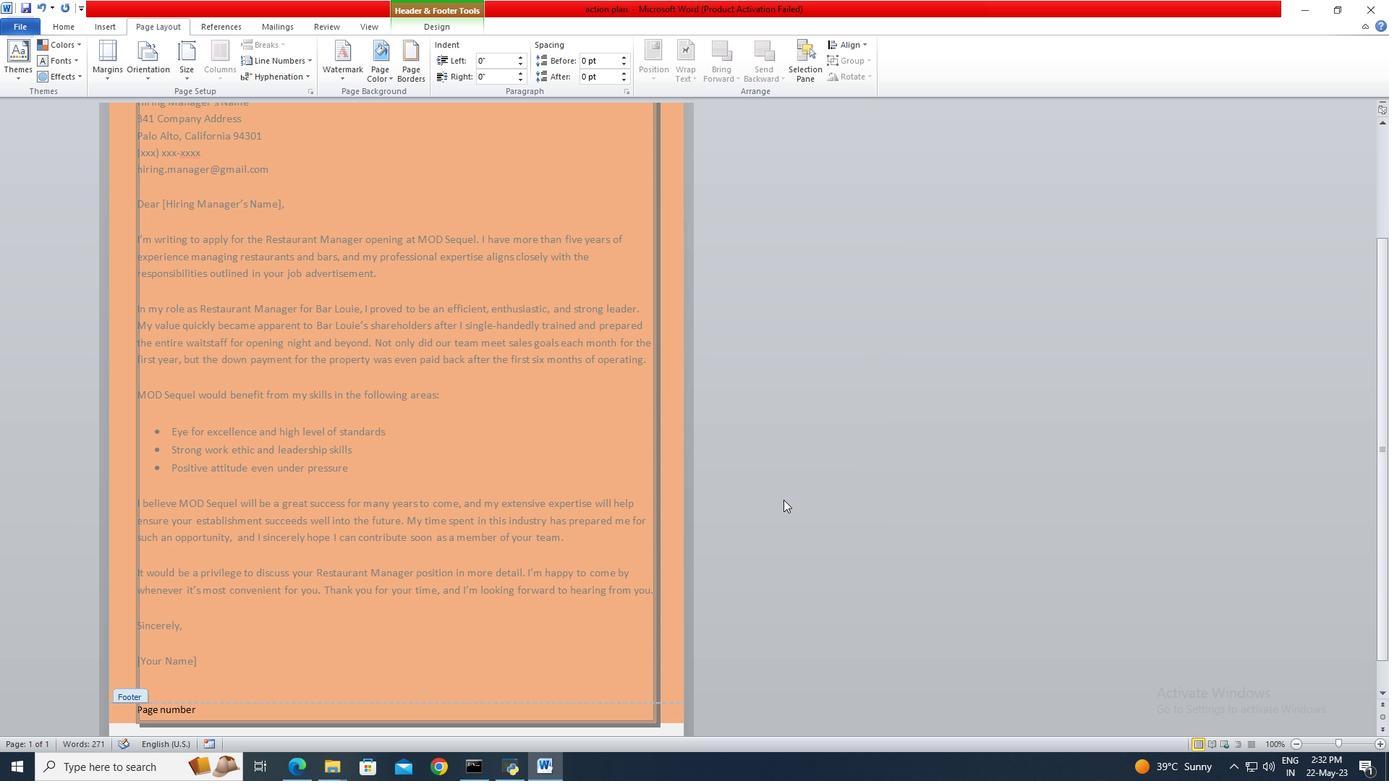 
